 Task: Create new customer invoice with Date Opened: 20-May-23, Select Customer: The Bon-Ton, Terms: Net 7. Make invoice entry for item-1 with Date: 20-May-23, Description: Fine Fragrance Lotion Very Sexy (8.4 oz)
, Income Account: Income:Sales, Quantity: 2, Unit Price: 13.49, Sales Tax: Y, Sales Tax Included: Y, Tax Table: Sales Tax. Post Invoice with Post Date: 20-May-23, Post to Accounts: Assets:Accounts Receivable. Pay / Process Payment with Transaction Date: 26-May-23, Amount: 26.98, Transfer Account: Checking Account. Go to 'Print Invoice'. Give a print command to print a copy of invoice.
Action: Mouse moved to (705, 360)
Screenshot: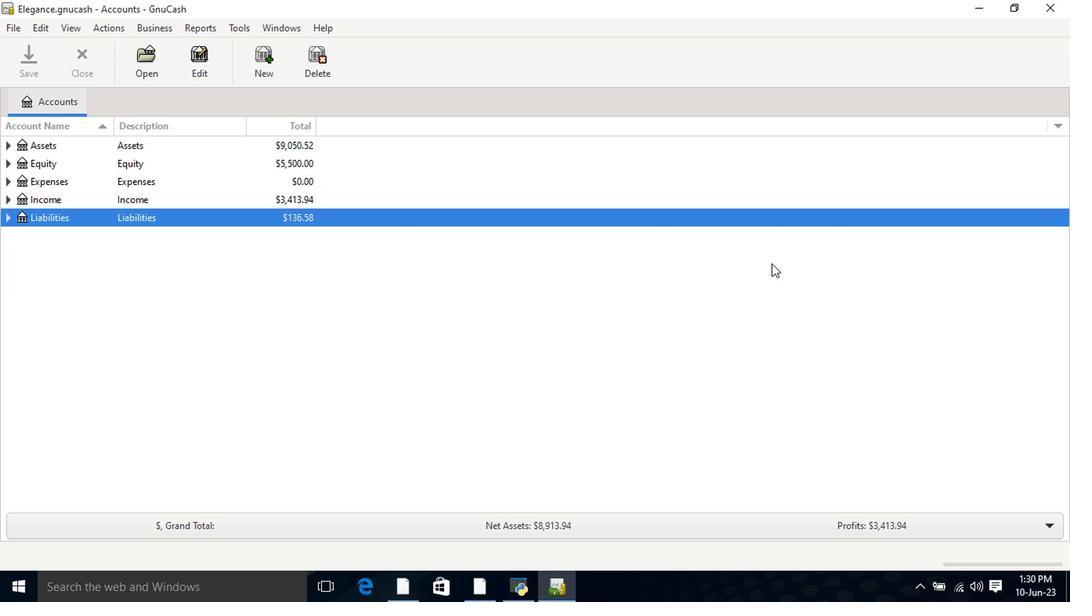 
Action: Mouse pressed left at (705, 360)
Screenshot: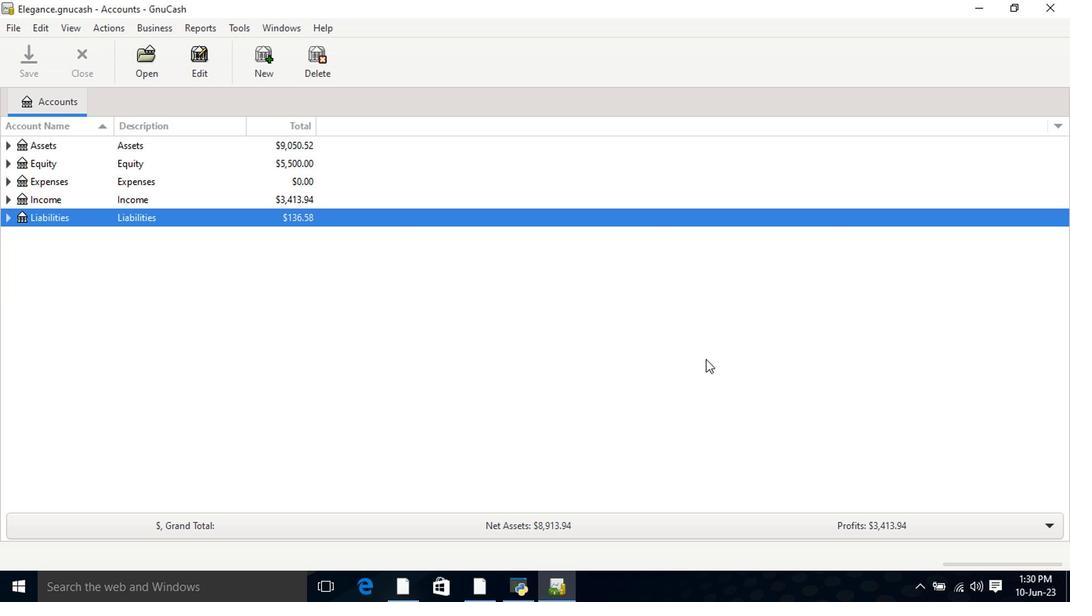 
Action: Mouse moved to (520, 539)
Screenshot: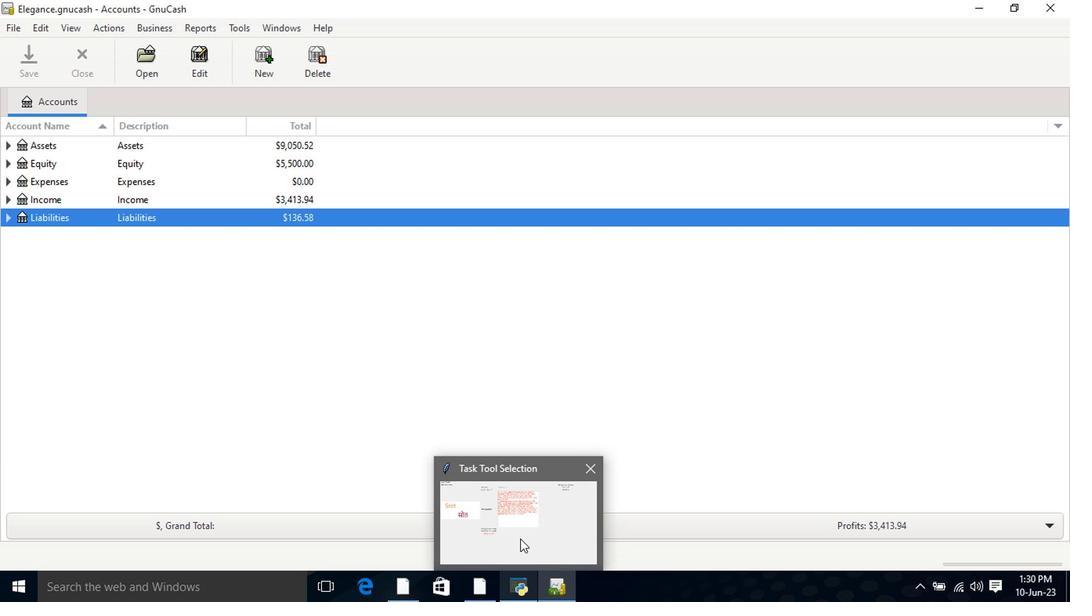 
Action: Mouse pressed left at (520, 539)
Screenshot: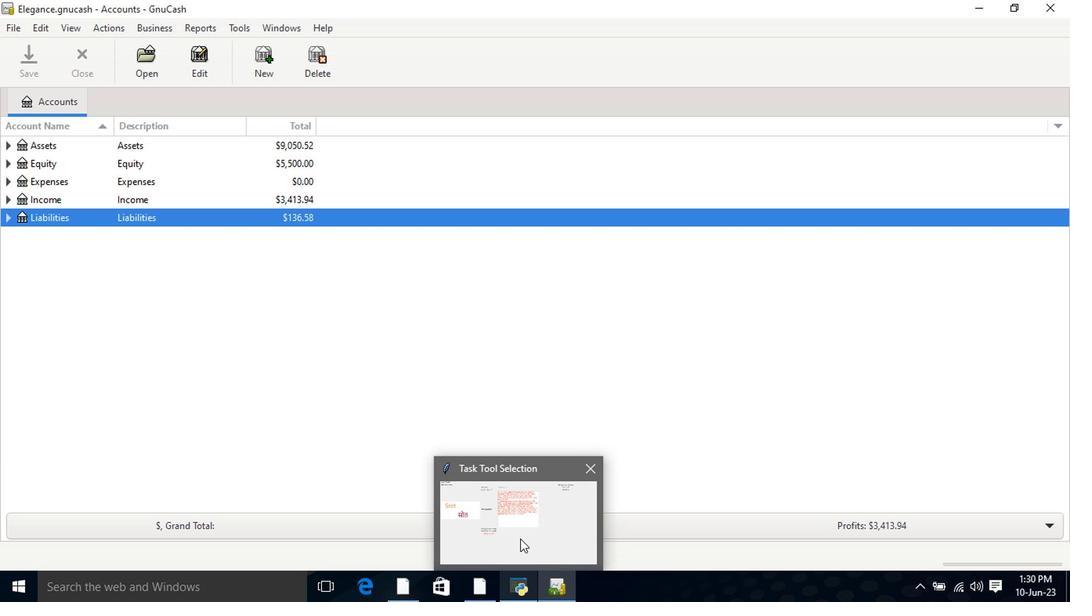 
Action: Mouse moved to (666, 371)
Screenshot: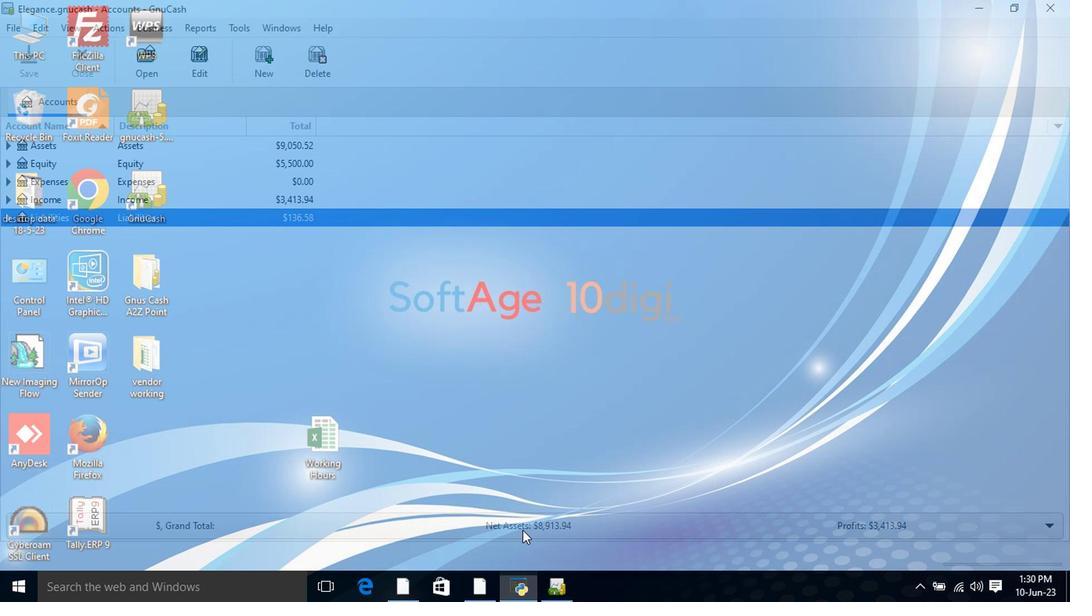 
Action: Mouse pressed left at (666, 371)
Screenshot: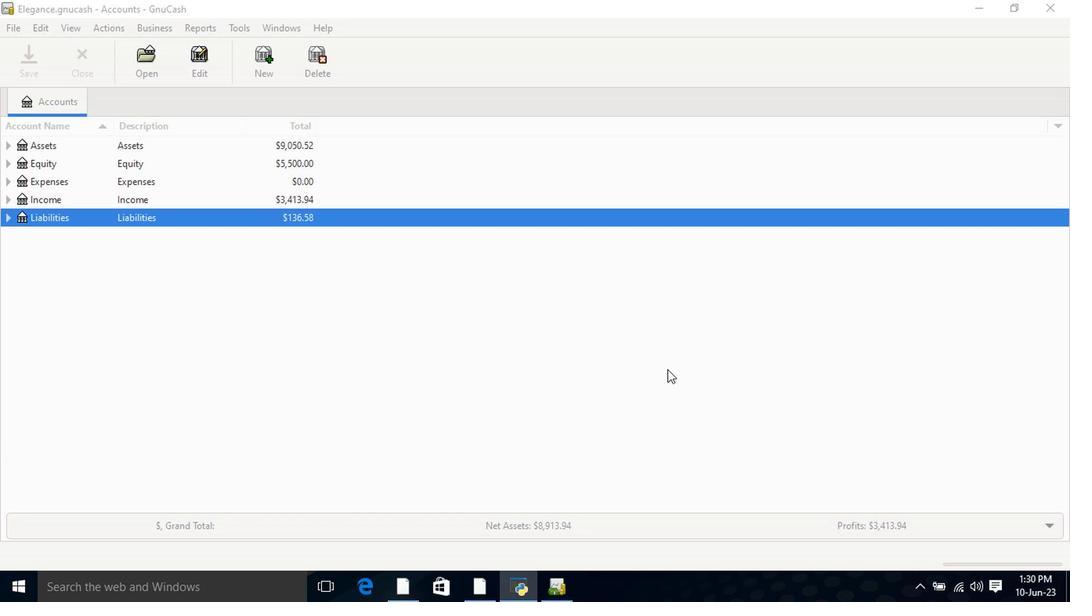 
Action: Mouse moved to (156, 23)
Screenshot: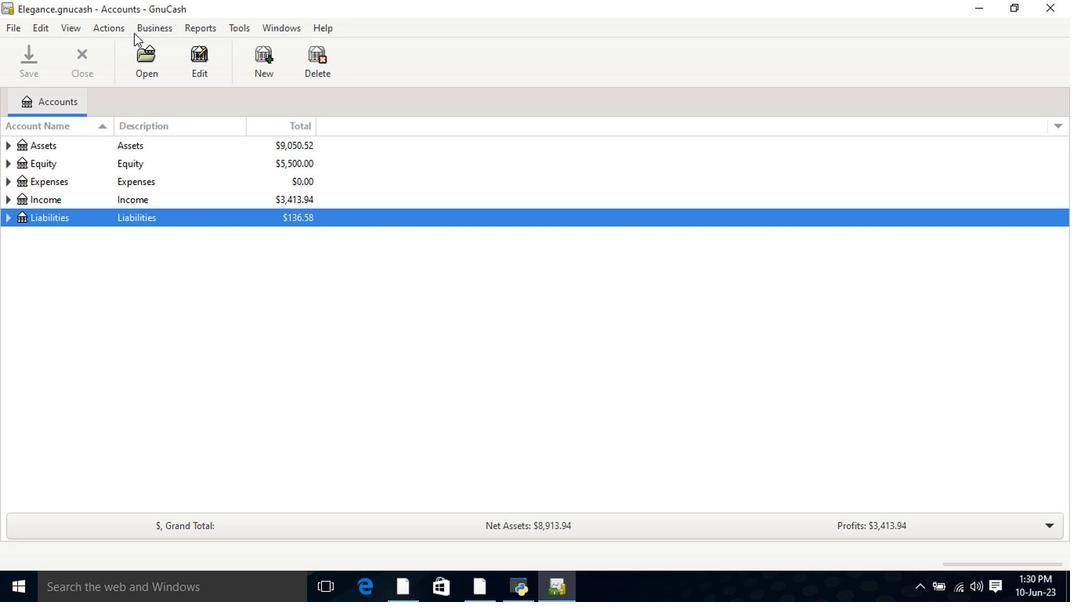 
Action: Mouse pressed left at (156, 23)
Screenshot: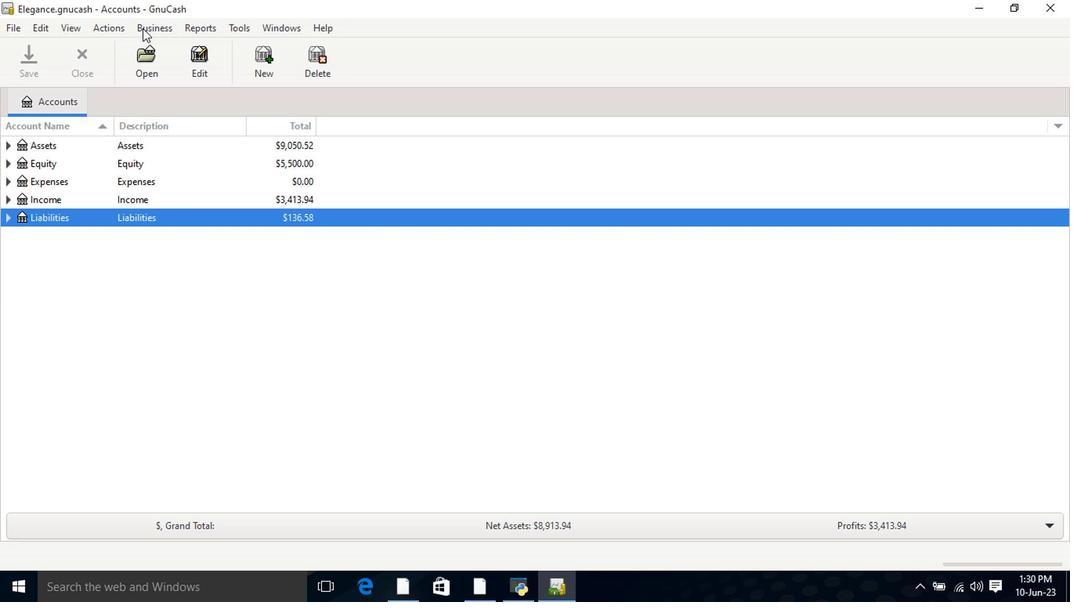 
Action: Mouse moved to (164, 47)
Screenshot: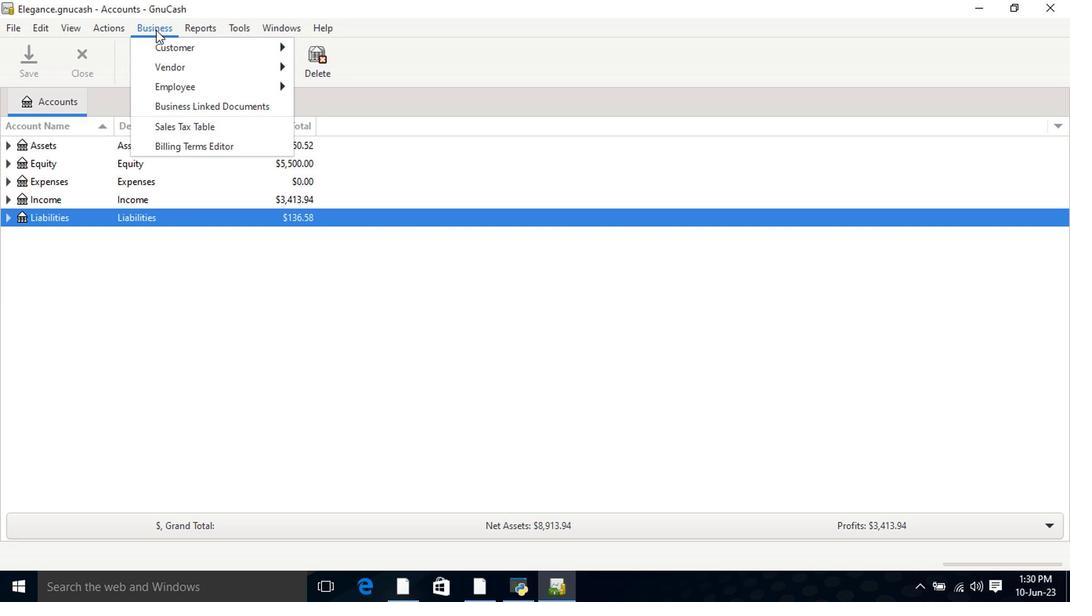 
Action: Mouse pressed left at (164, 47)
Screenshot: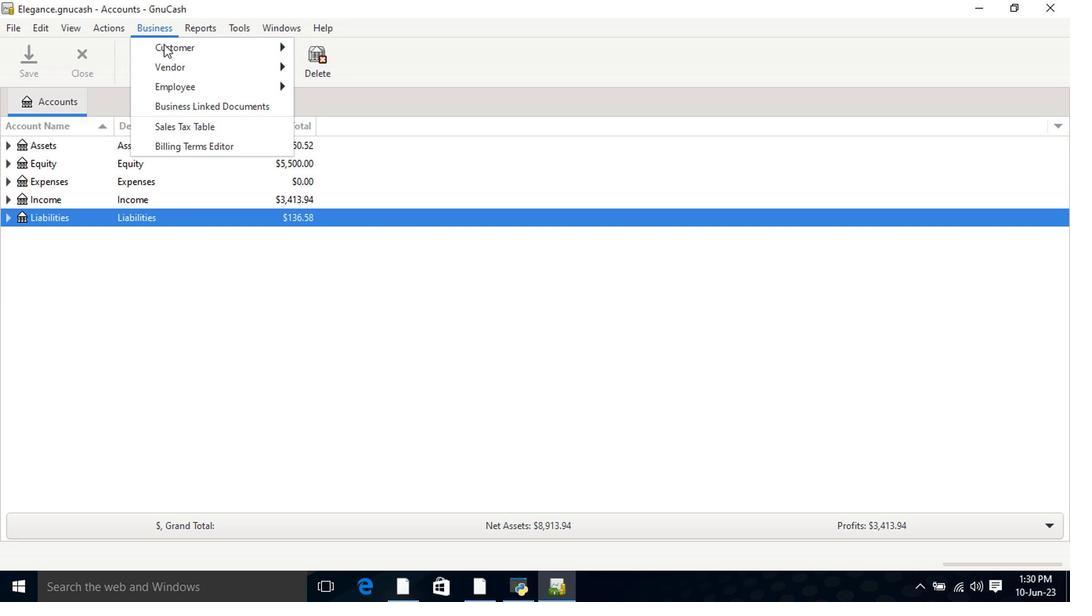 
Action: Mouse moved to (336, 104)
Screenshot: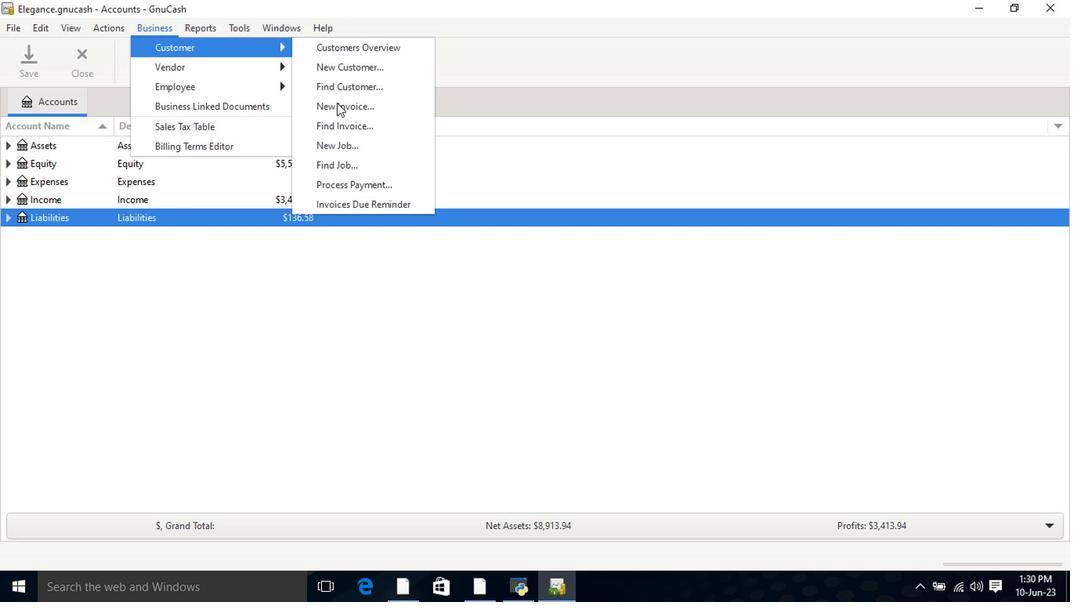 
Action: Mouse pressed left at (336, 104)
Screenshot: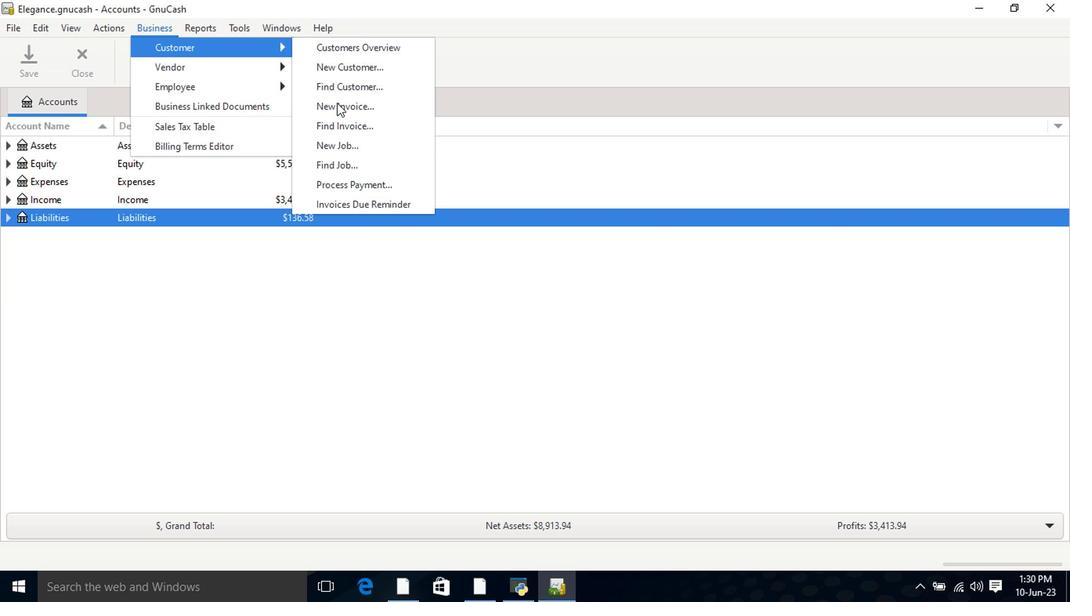 
Action: Mouse moved to (647, 243)
Screenshot: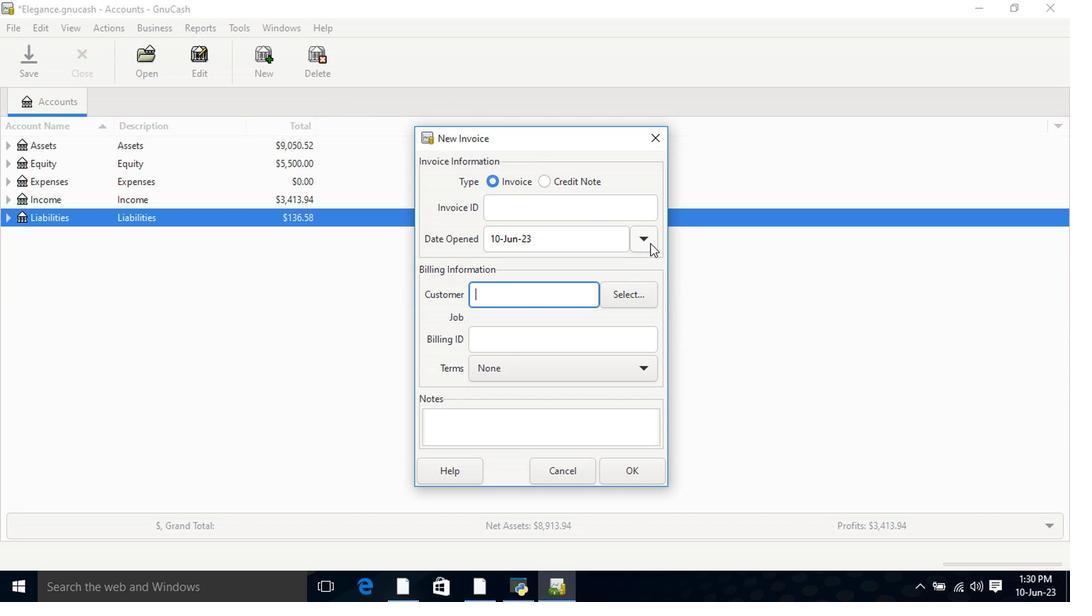 
Action: Mouse pressed left at (647, 243)
Screenshot: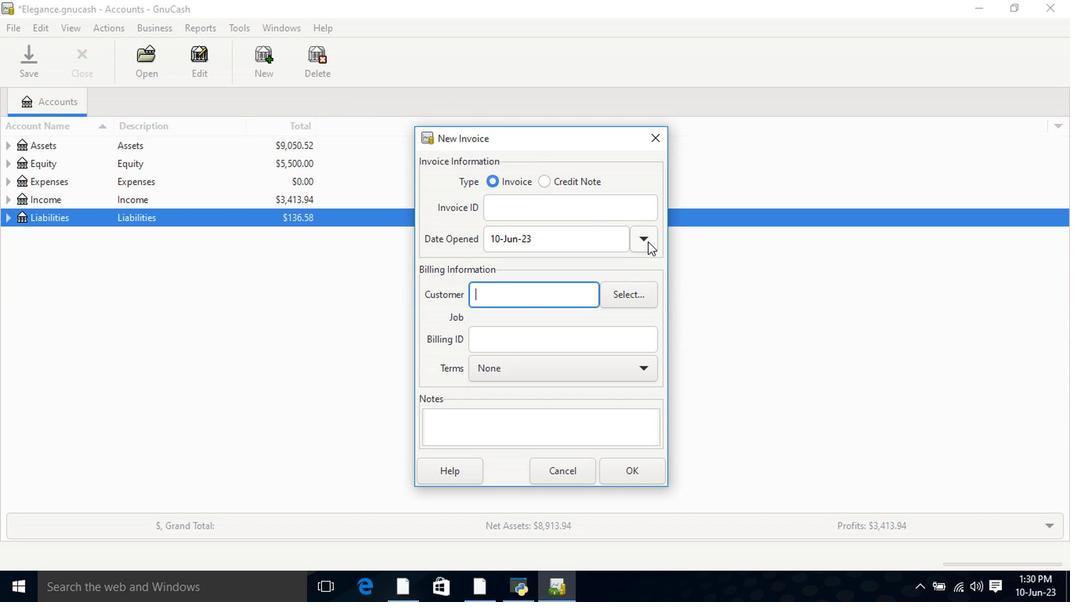 
Action: Mouse moved to (520, 265)
Screenshot: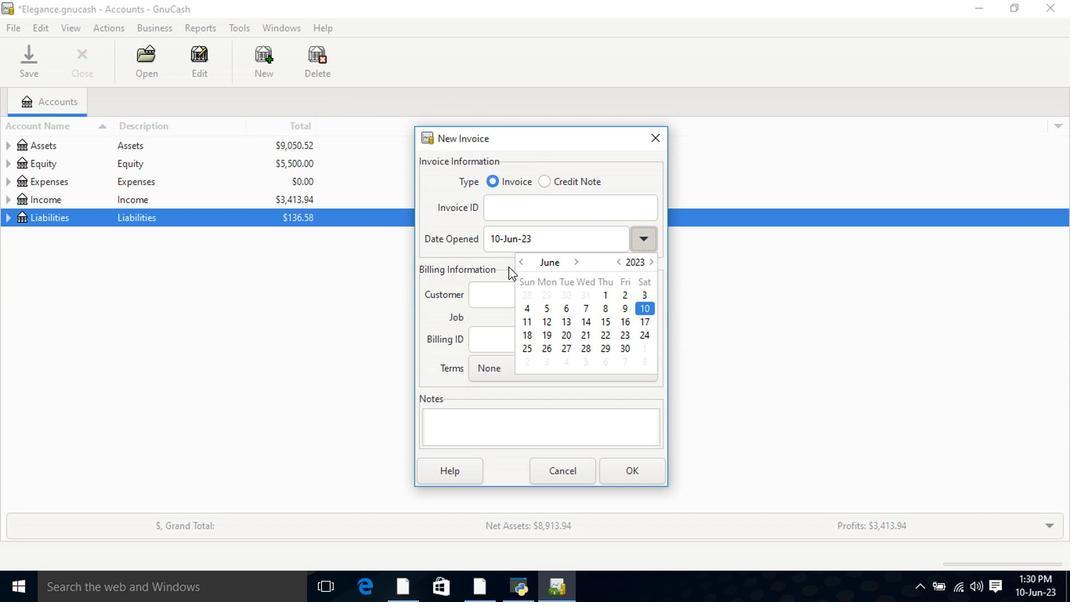 
Action: Mouse pressed left at (520, 265)
Screenshot: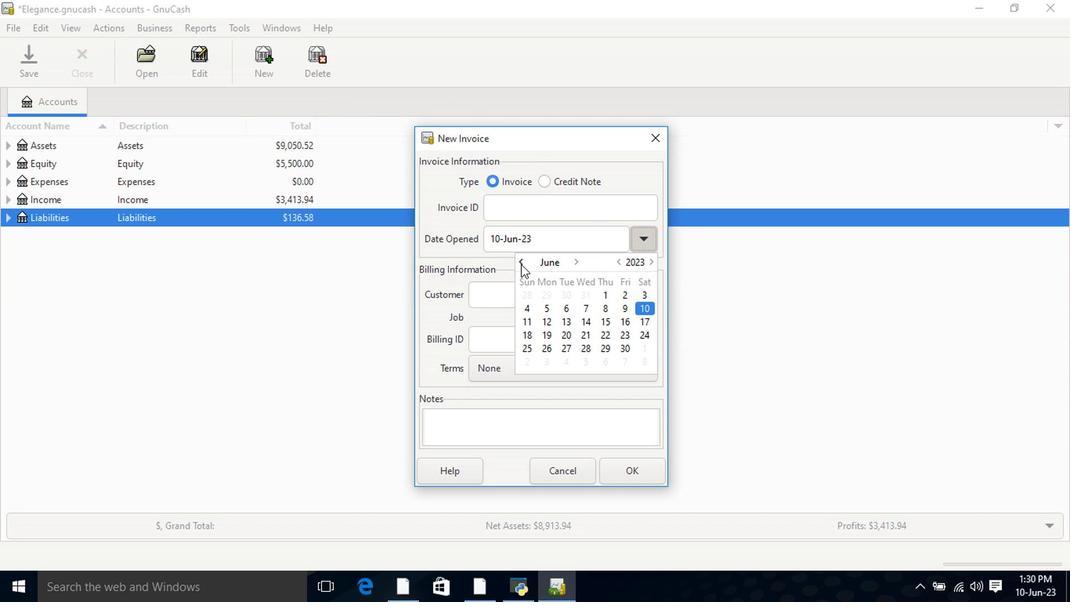 
Action: Mouse moved to (641, 326)
Screenshot: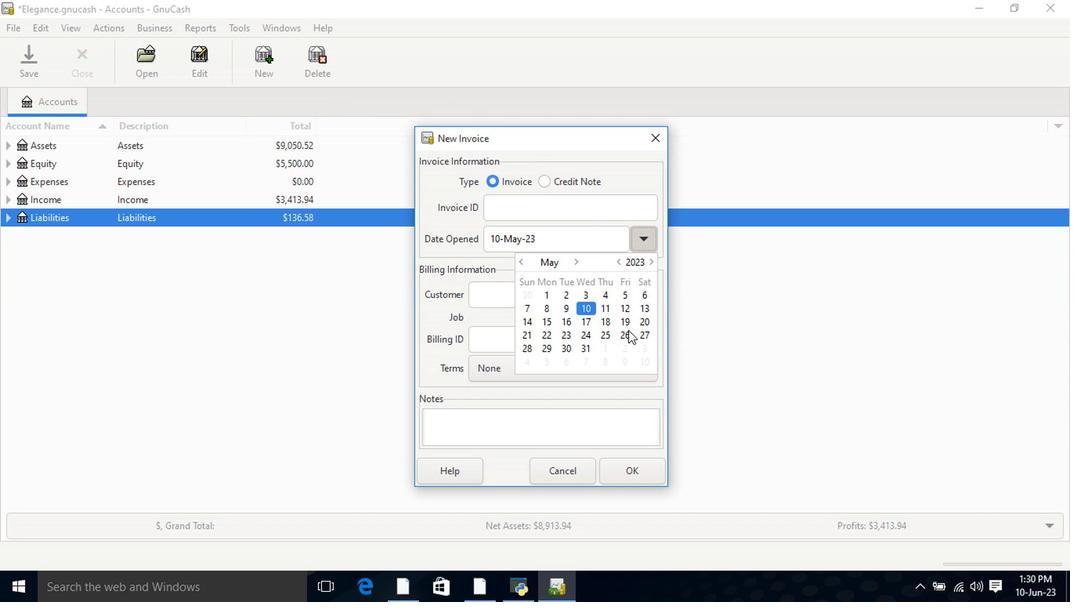 
Action: Mouse pressed left at (641, 326)
Screenshot: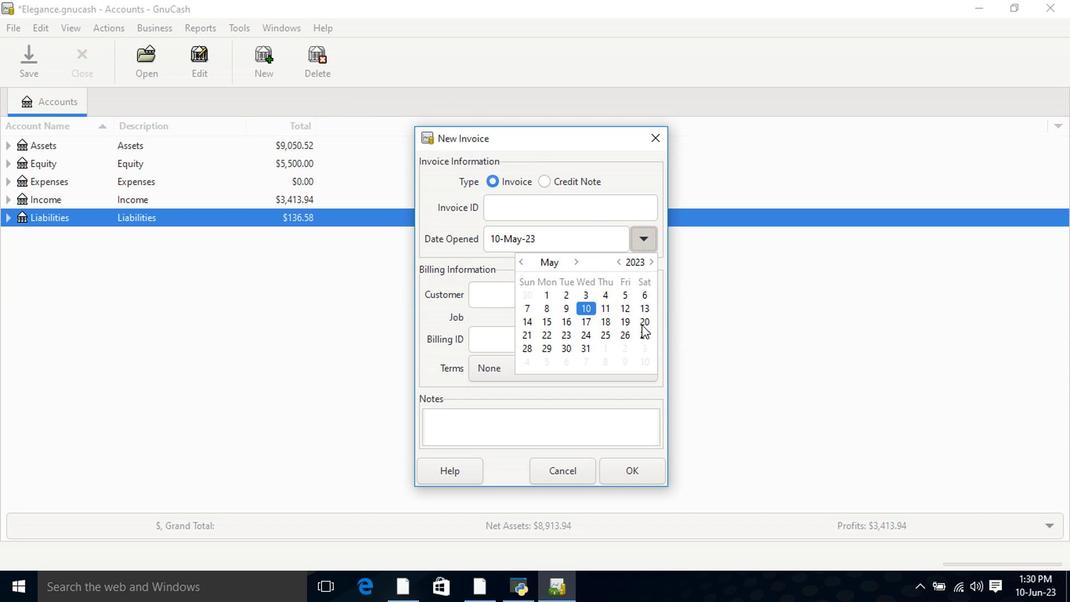 
Action: Mouse pressed left at (641, 326)
Screenshot: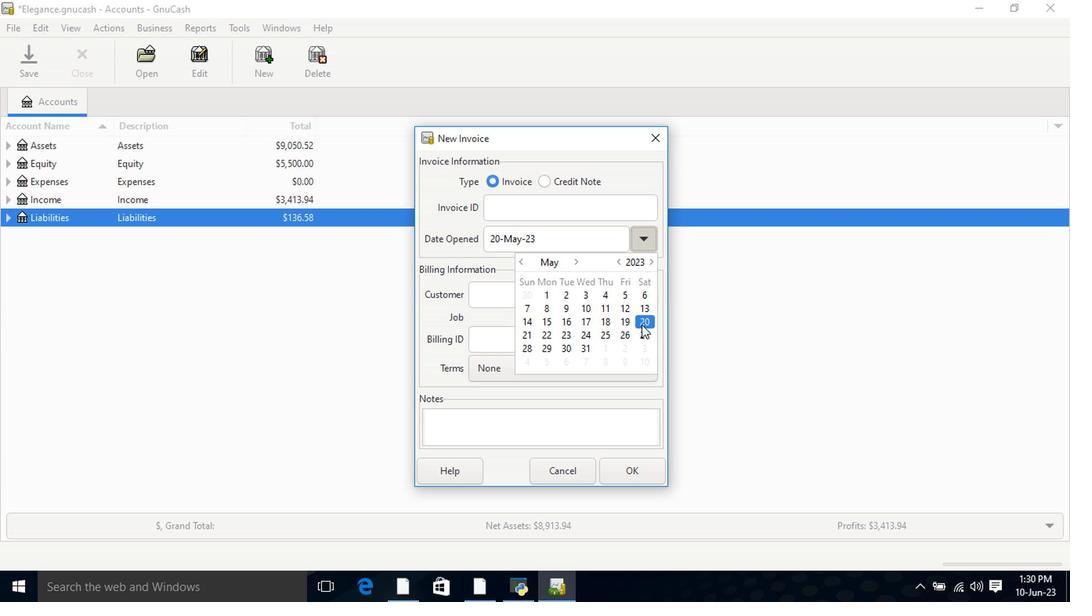 
Action: Mouse pressed left at (641, 326)
Screenshot: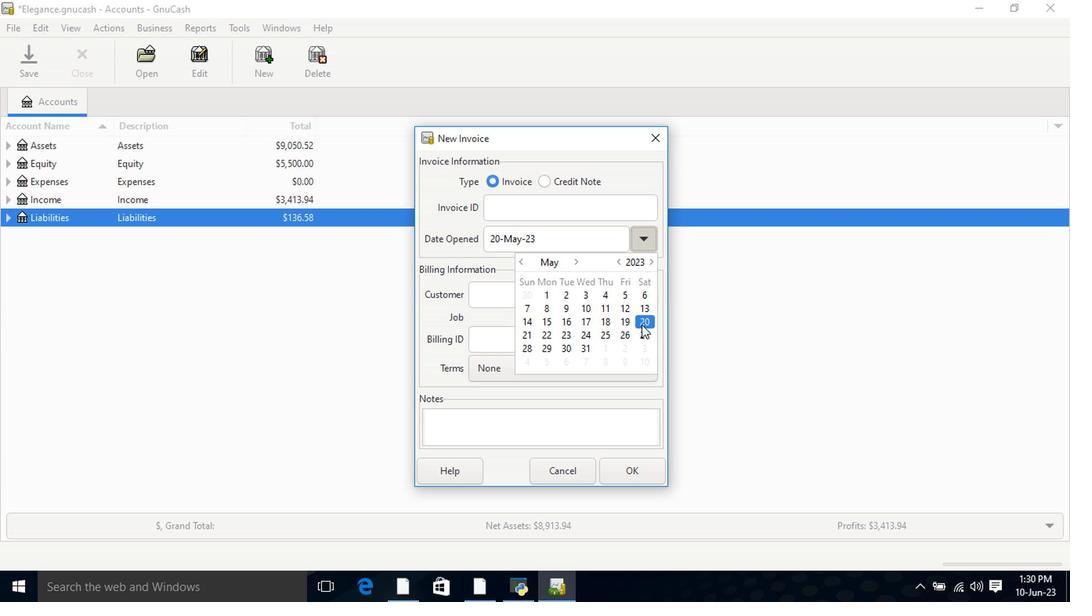 
Action: Mouse pressed left at (641, 326)
Screenshot: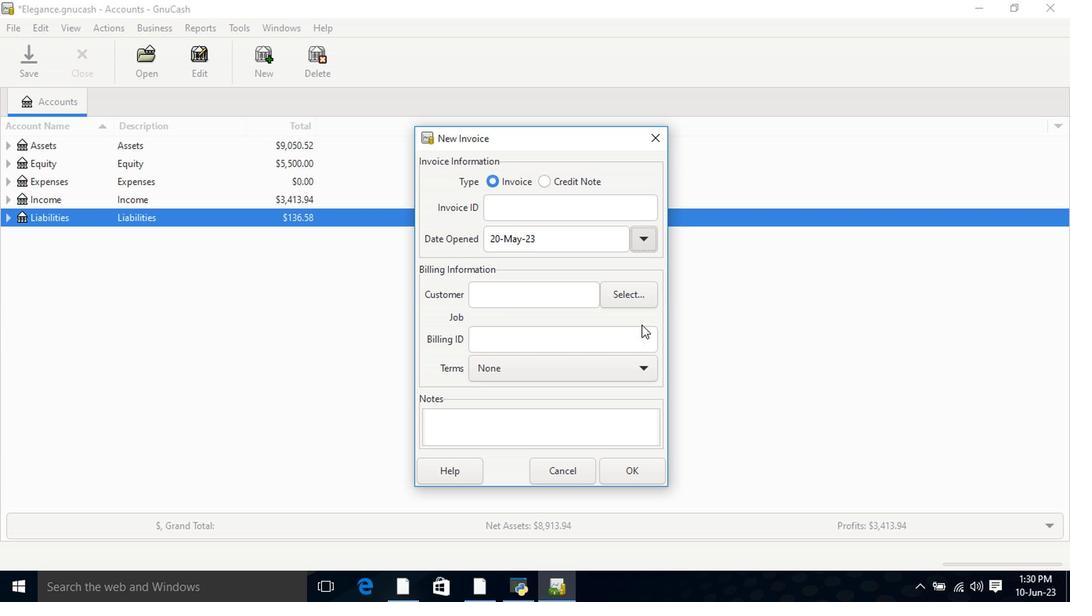 
Action: Mouse moved to (554, 303)
Screenshot: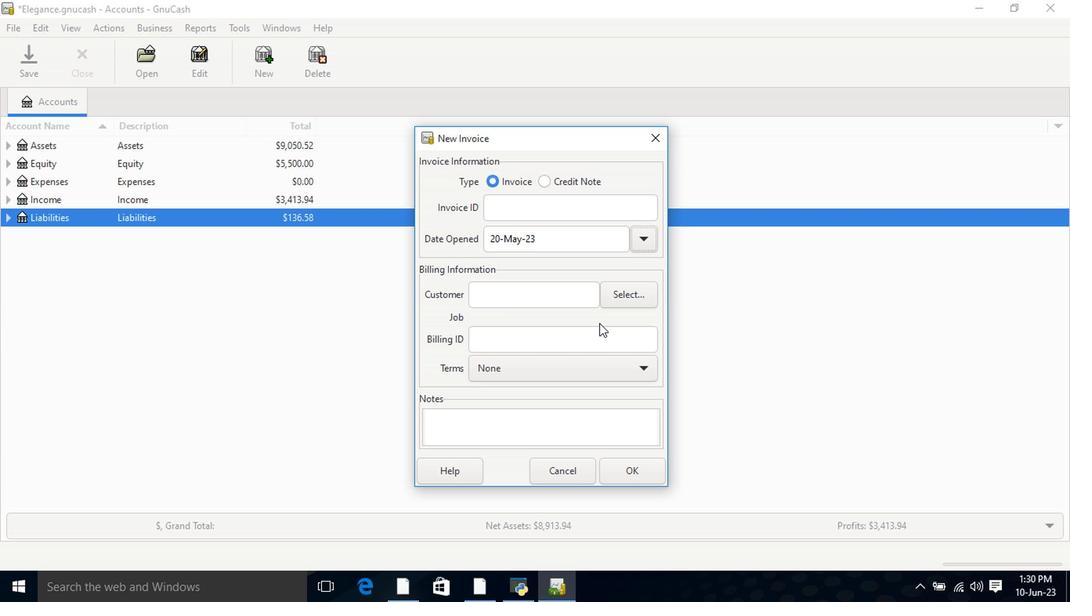 
Action: Mouse pressed left at (554, 303)
Screenshot: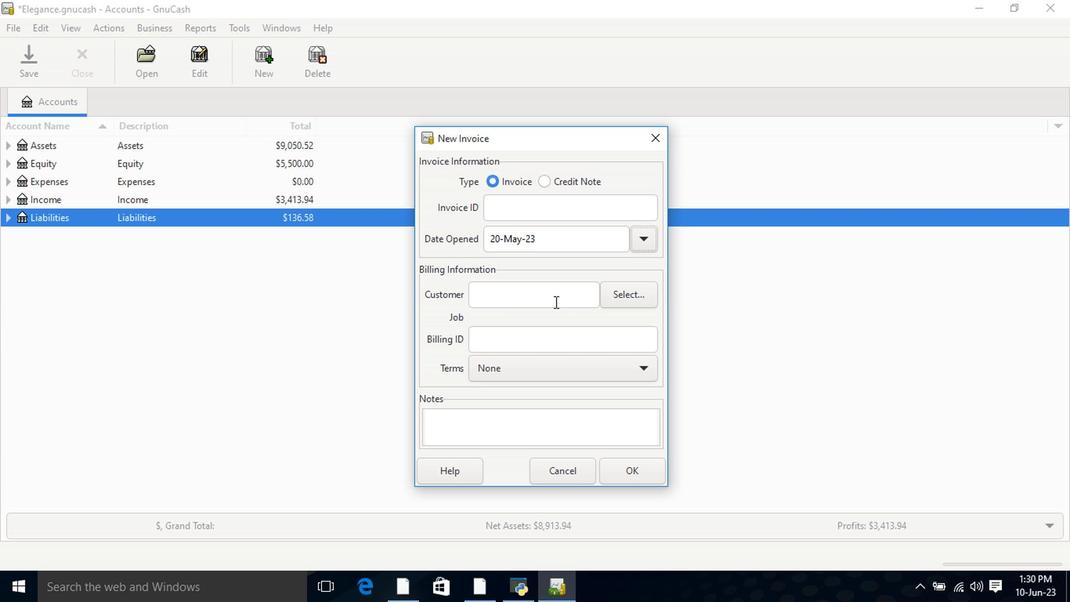 
Action: Key pressed <Key.shift>The<Key.space><Key.shift>Bon
Screenshot: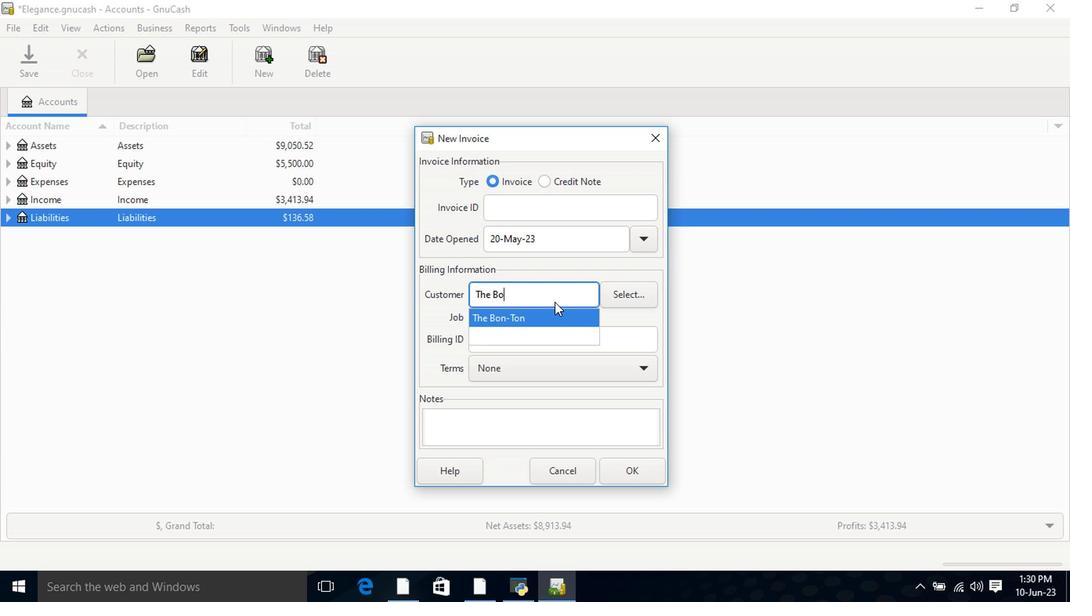 
Action: Mouse moved to (544, 323)
Screenshot: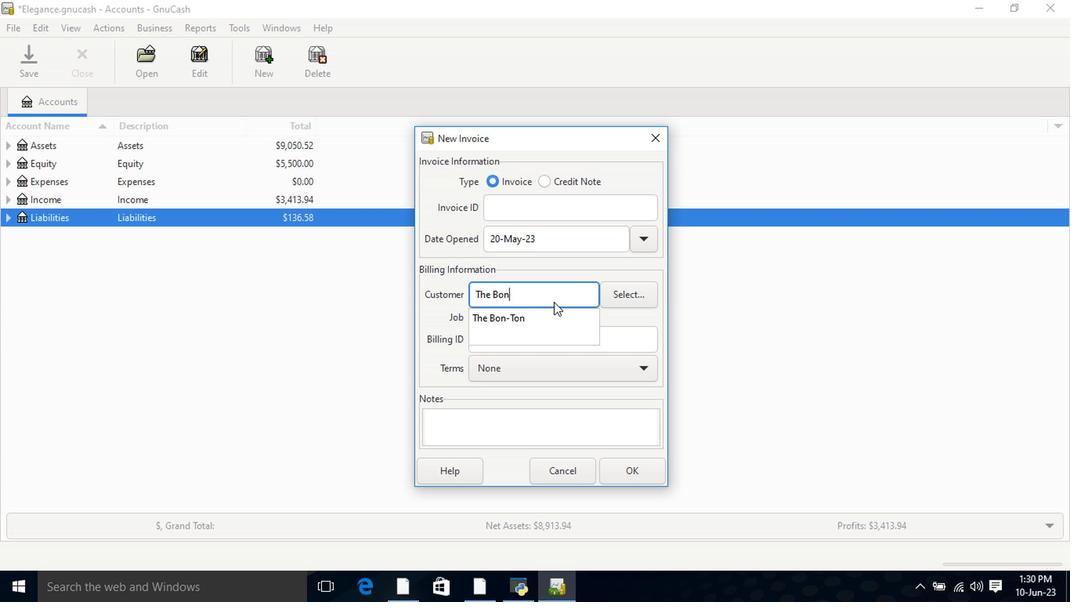 
Action: Mouse pressed left at (544, 323)
Screenshot: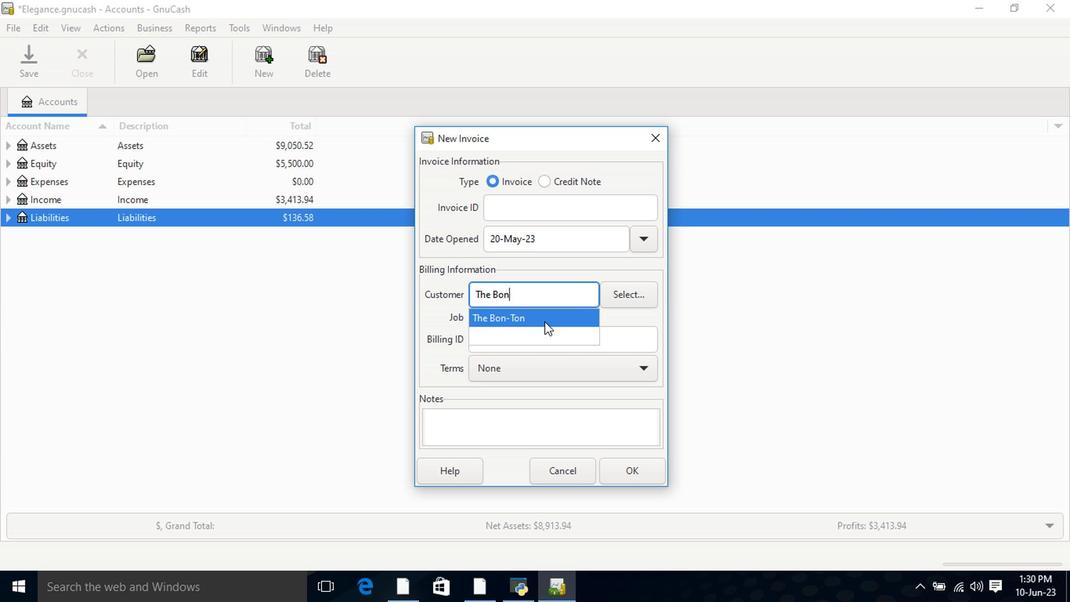 
Action: Mouse moved to (540, 388)
Screenshot: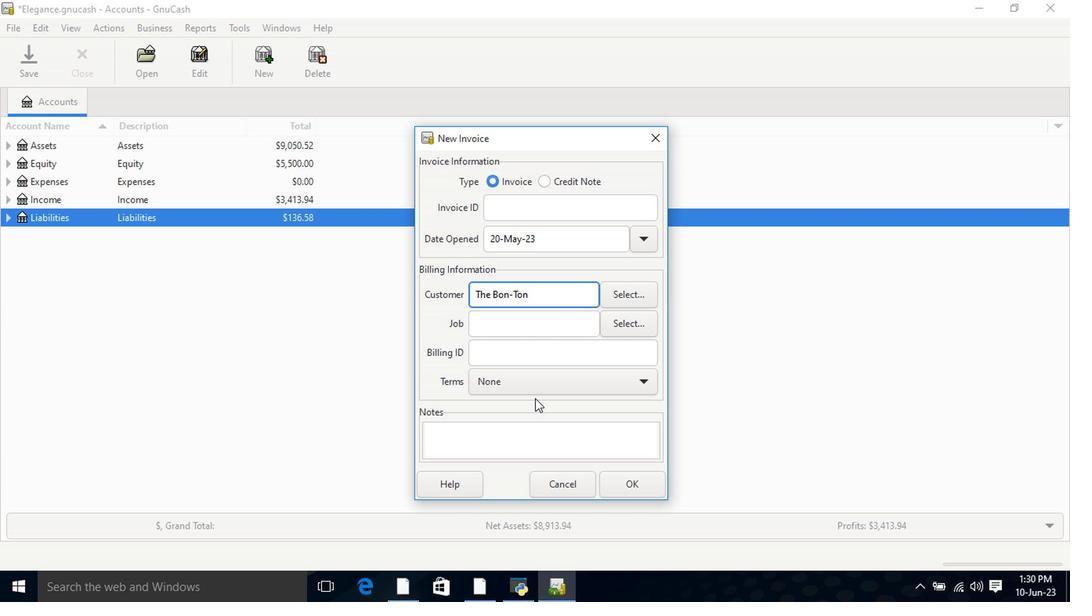 
Action: Mouse pressed left at (540, 388)
Screenshot: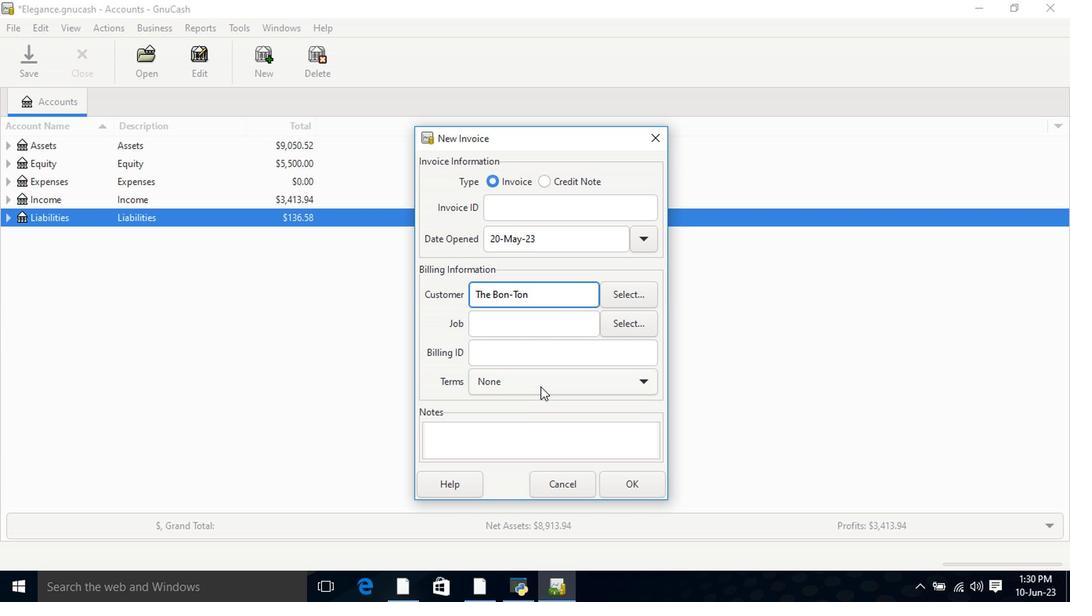 
Action: Mouse moved to (525, 452)
Screenshot: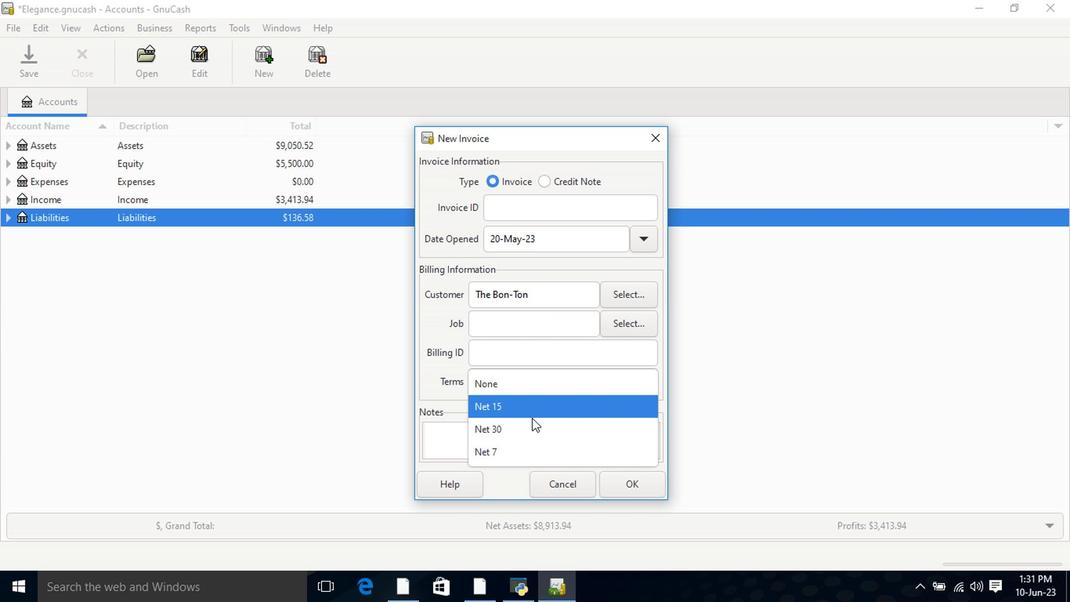 
Action: Mouse pressed left at (525, 452)
Screenshot: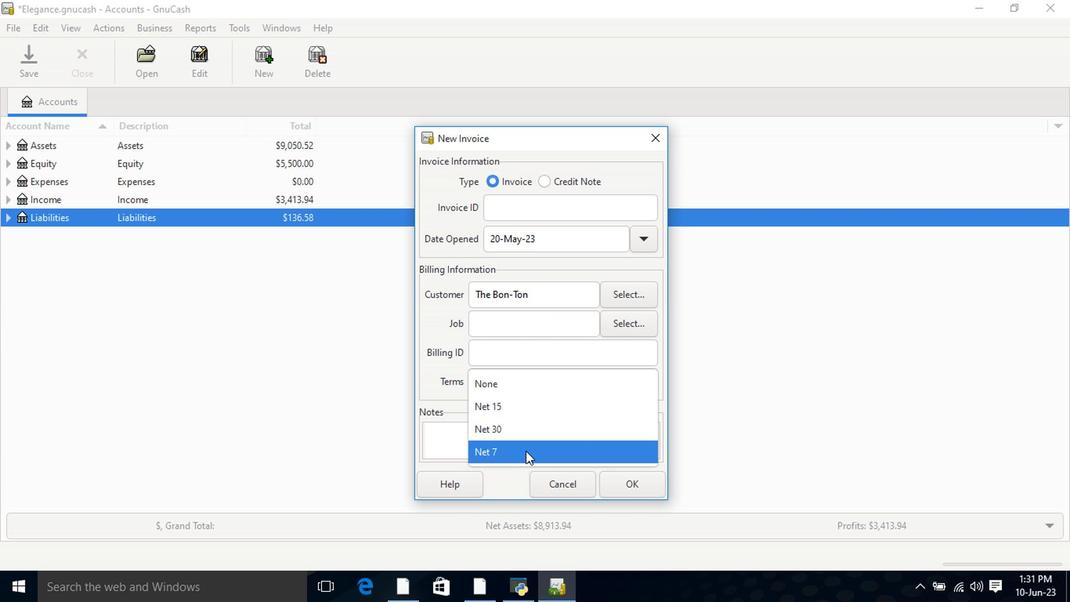 
Action: Mouse moved to (646, 490)
Screenshot: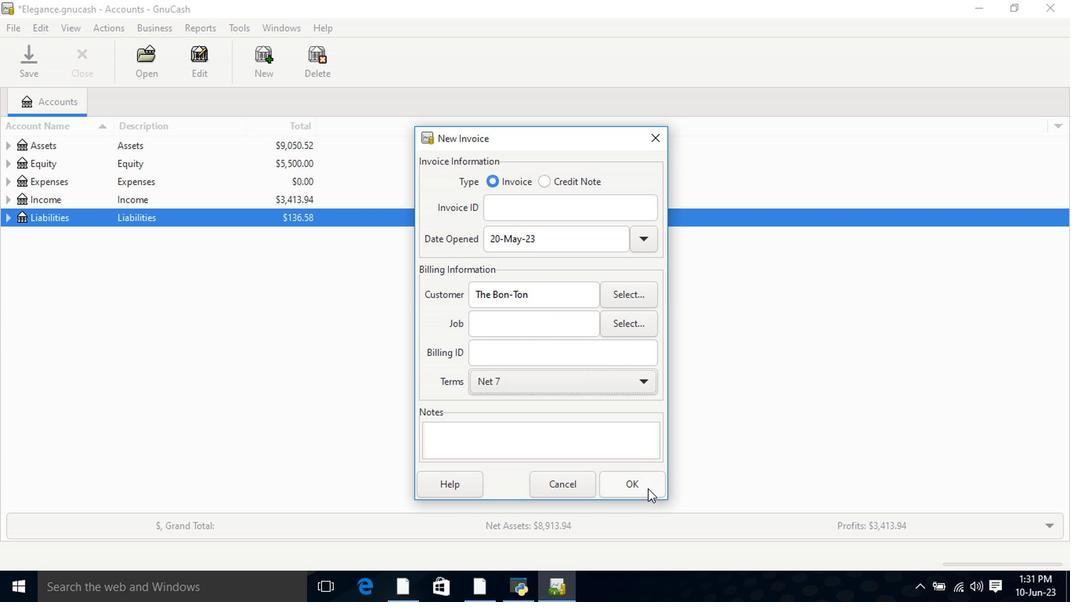 
Action: Mouse pressed left at (646, 490)
Screenshot: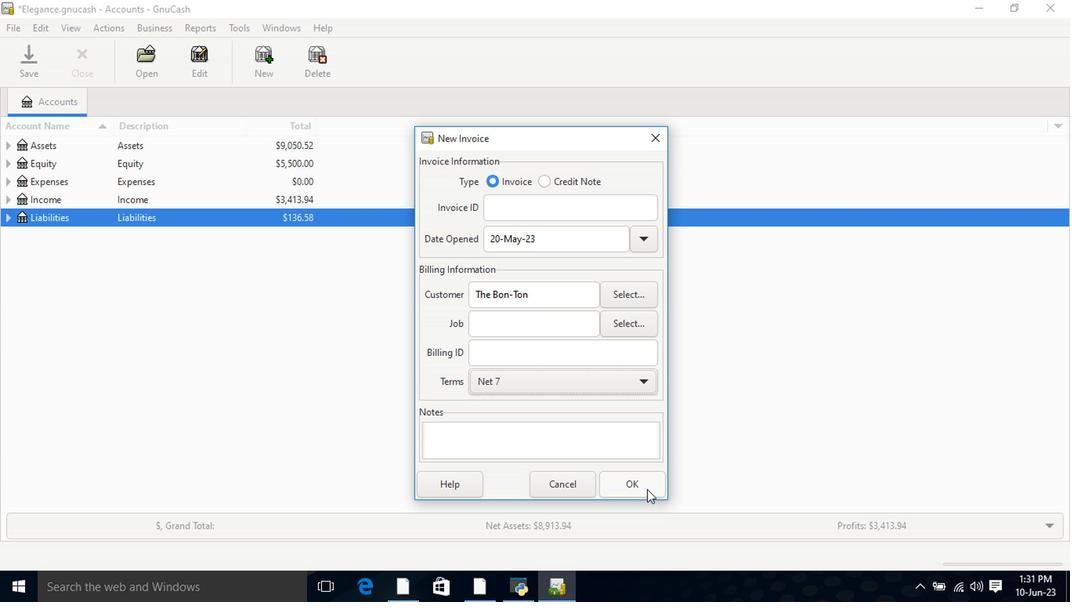 
Action: Mouse moved to (66, 303)
Screenshot: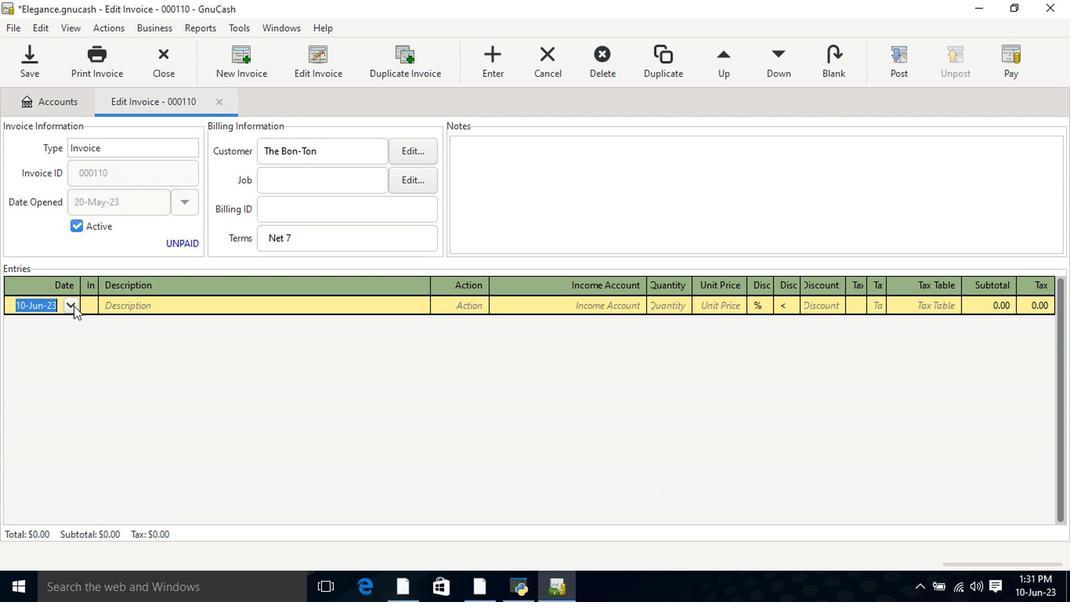 
Action: Mouse pressed left at (66, 303)
Screenshot: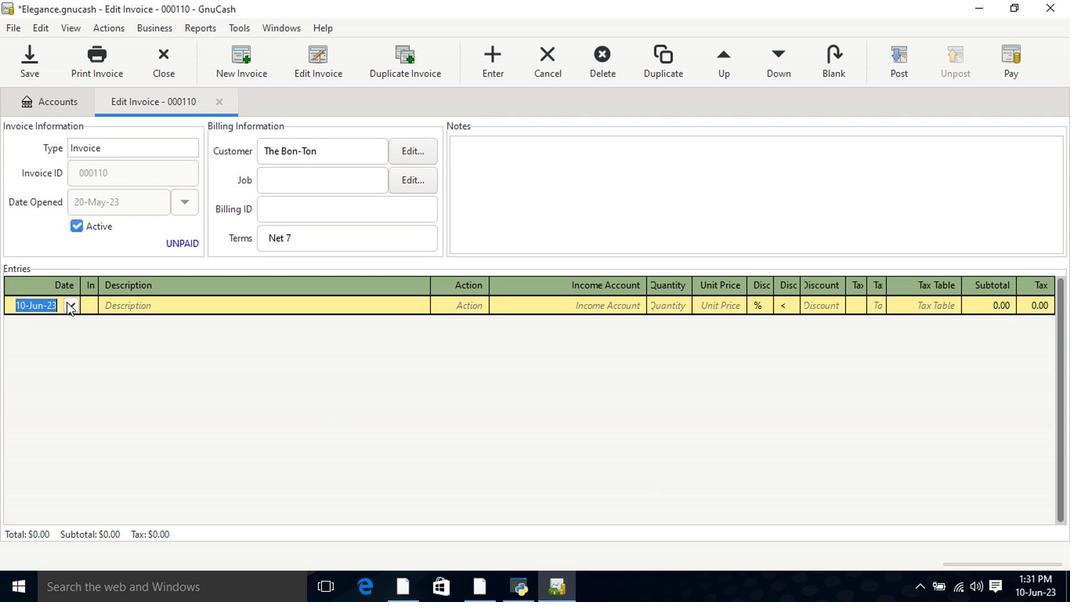 
Action: Mouse moved to (7, 325)
Screenshot: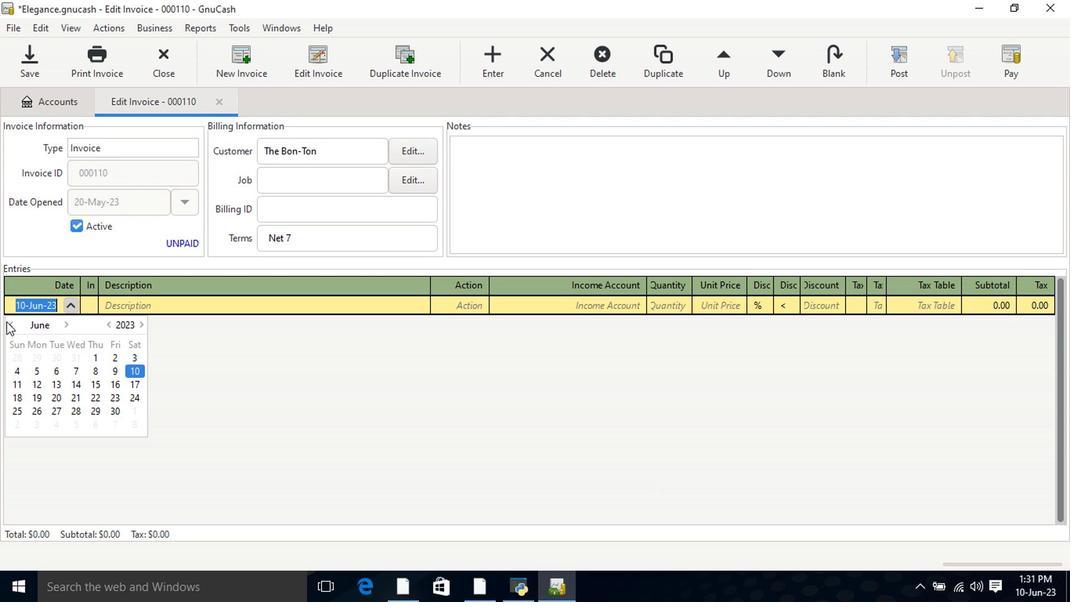 
Action: Mouse pressed left at (7, 325)
Screenshot: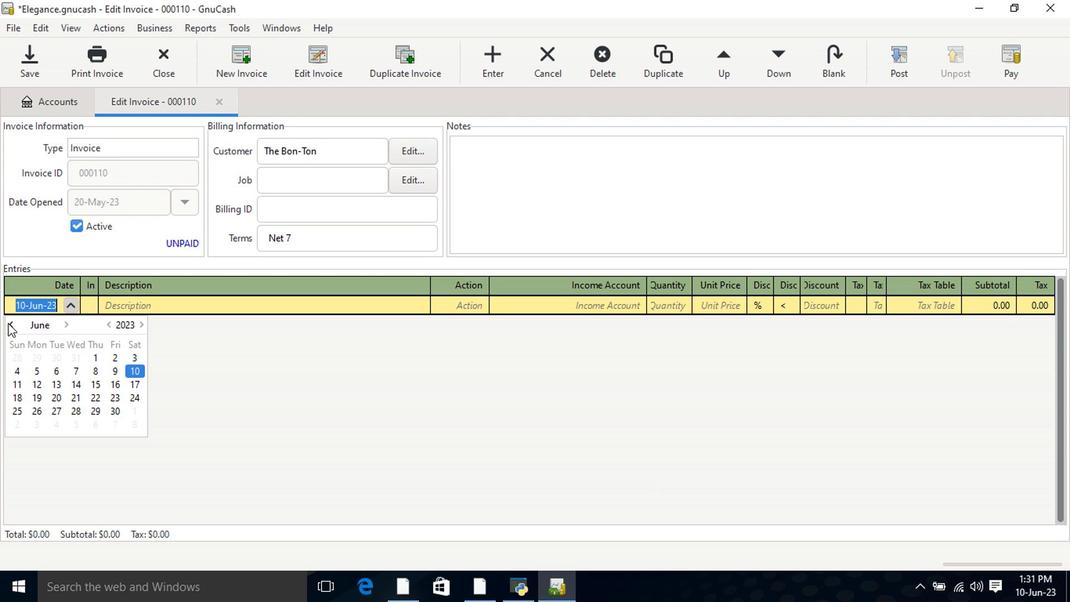 
Action: Mouse moved to (129, 387)
Screenshot: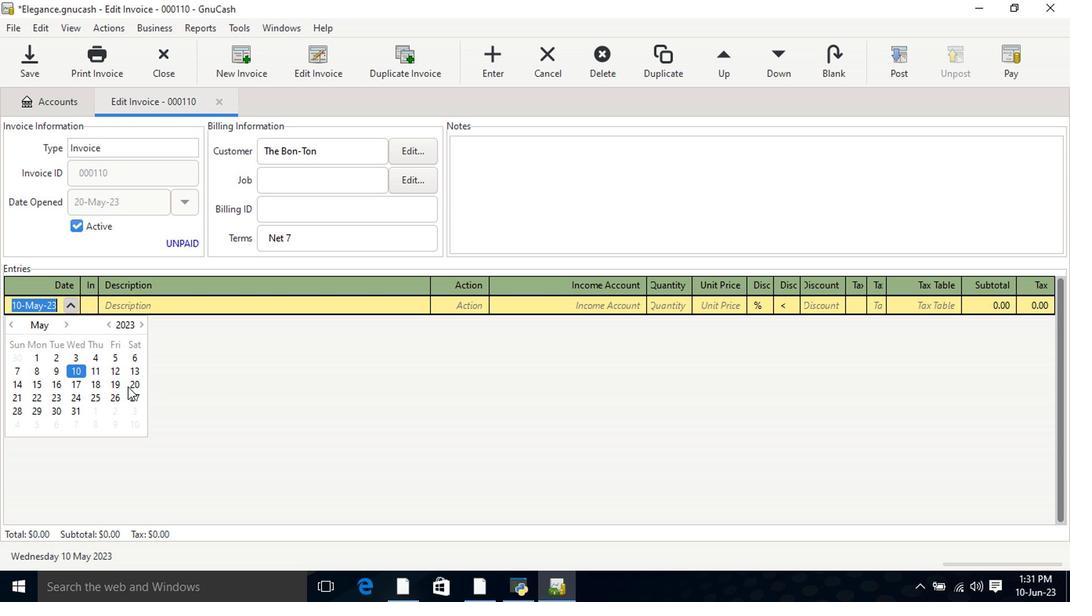
Action: Mouse pressed left at (129, 387)
Screenshot: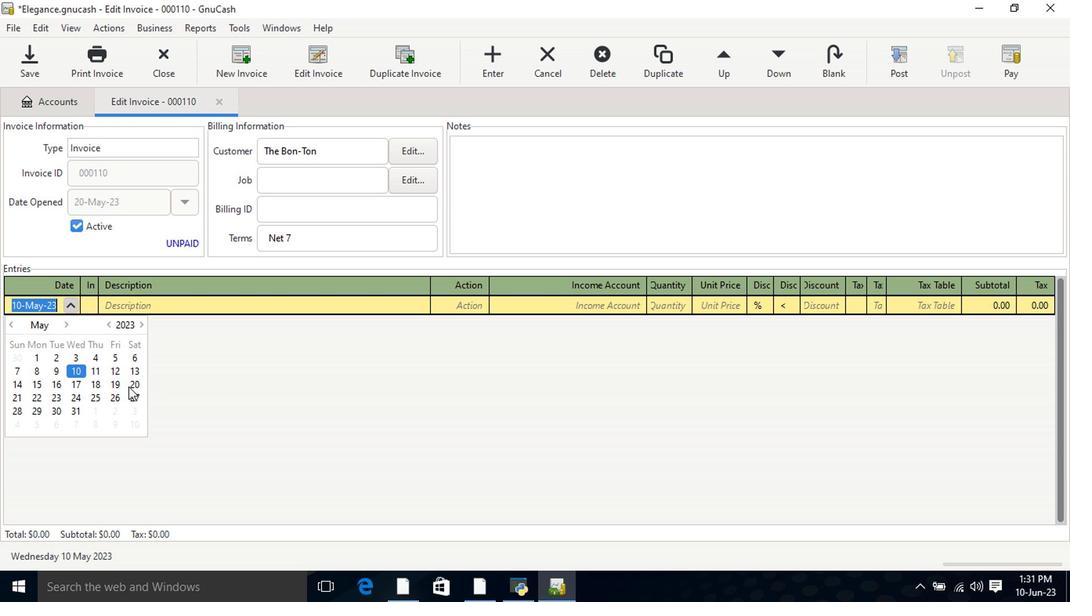 
Action: Mouse pressed left at (129, 387)
Screenshot: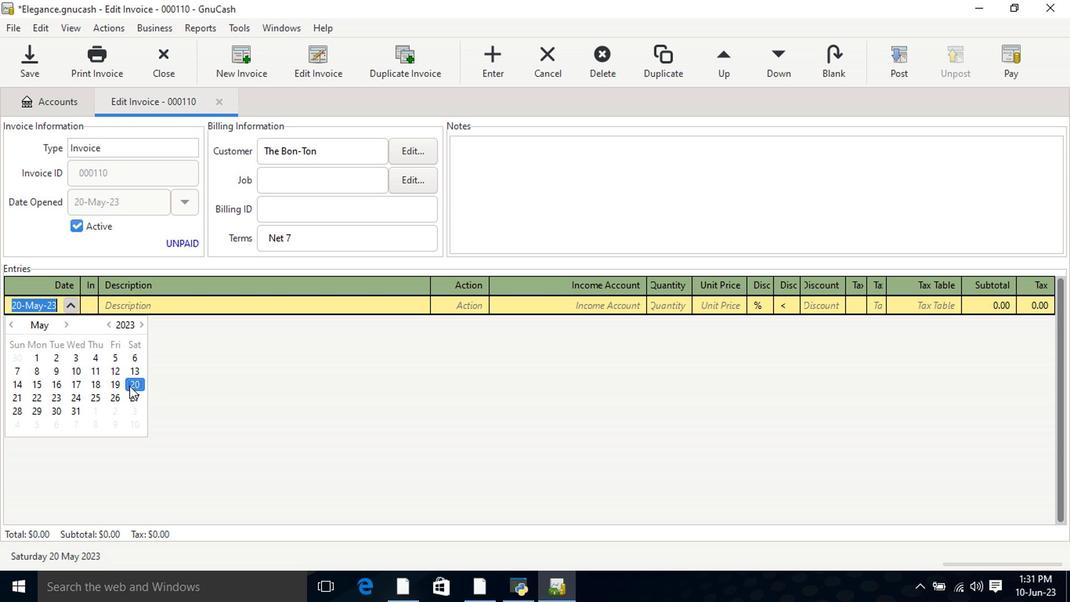 
Action: Mouse moved to (165, 307)
Screenshot: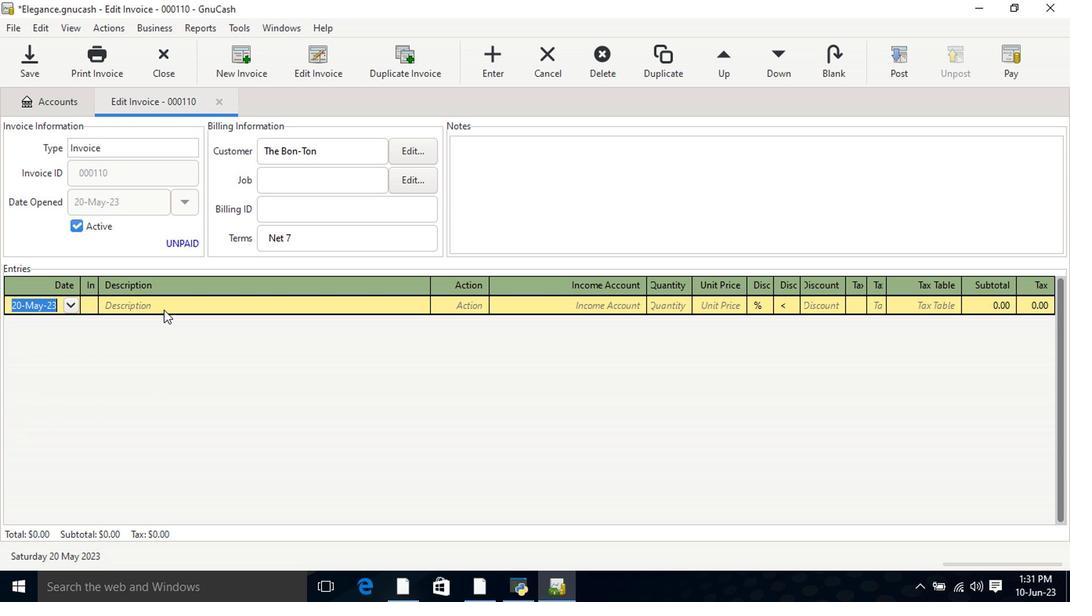
Action: Mouse pressed left at (165, 307)
Screenshot: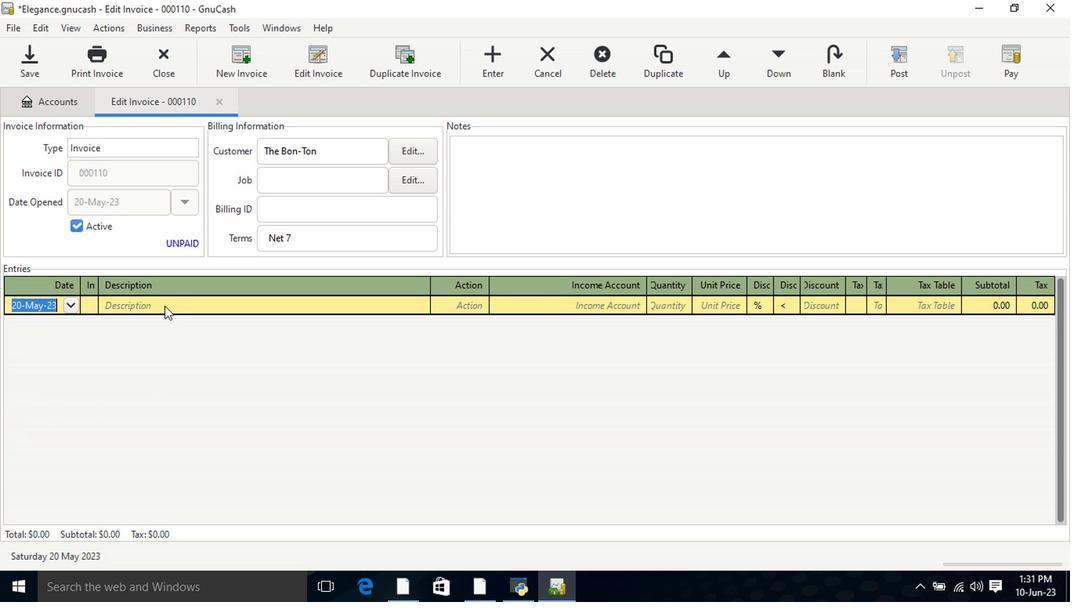 
Action: Mouse moved to (164, 309)
Screenshot: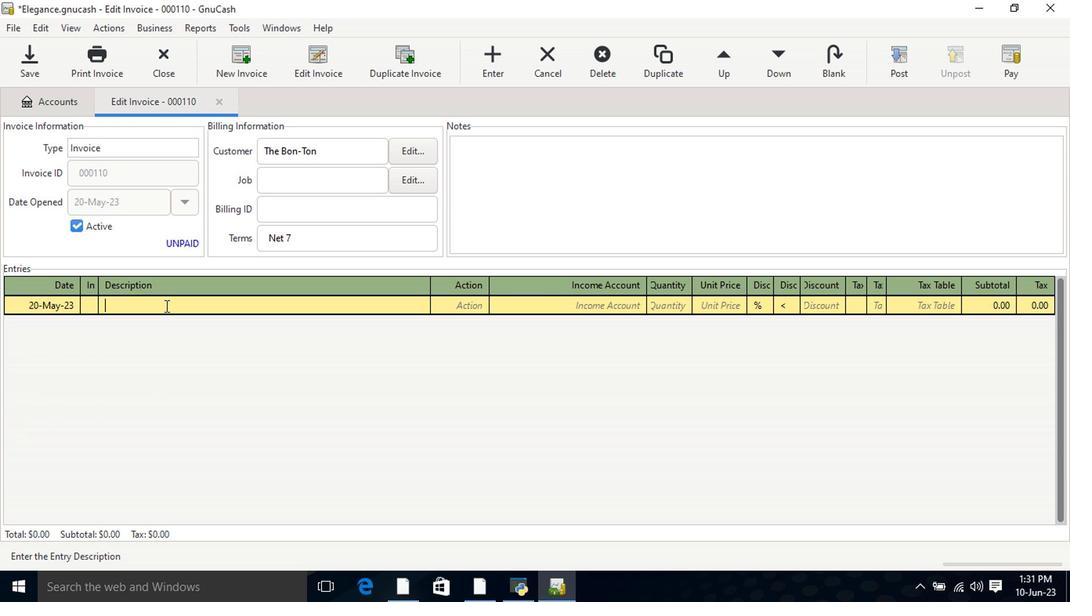 
Action: Key pressed <Key.shift>Fine<Key.space><Key.shift>Fragrance<Key.space><Key.shift>Lotion<Key.space><Key.shift><Key.shift>Very<Key.space><Key.shift>Sexy<Key.space><Key.shift_r>(8.4<Key.space>oz<Key.shift_r>)<Key.tab><Key.tab>inc<Key.down><Key.down><Key.down><Key.tab>2<Key.tab>13.49
Screenshot: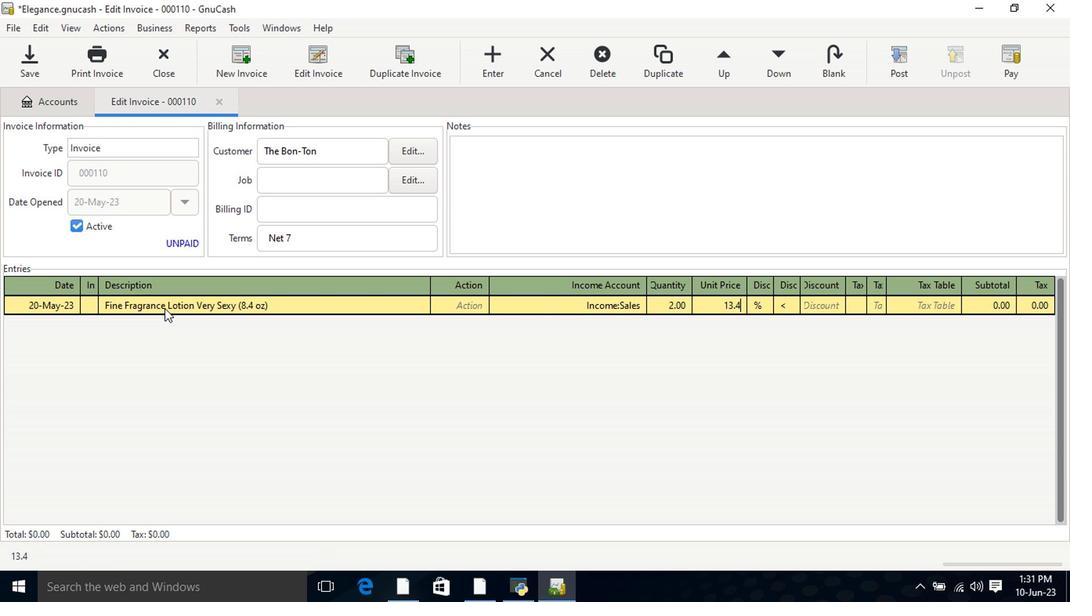
Action: Mouse moved to (857, 306)
Screenshot: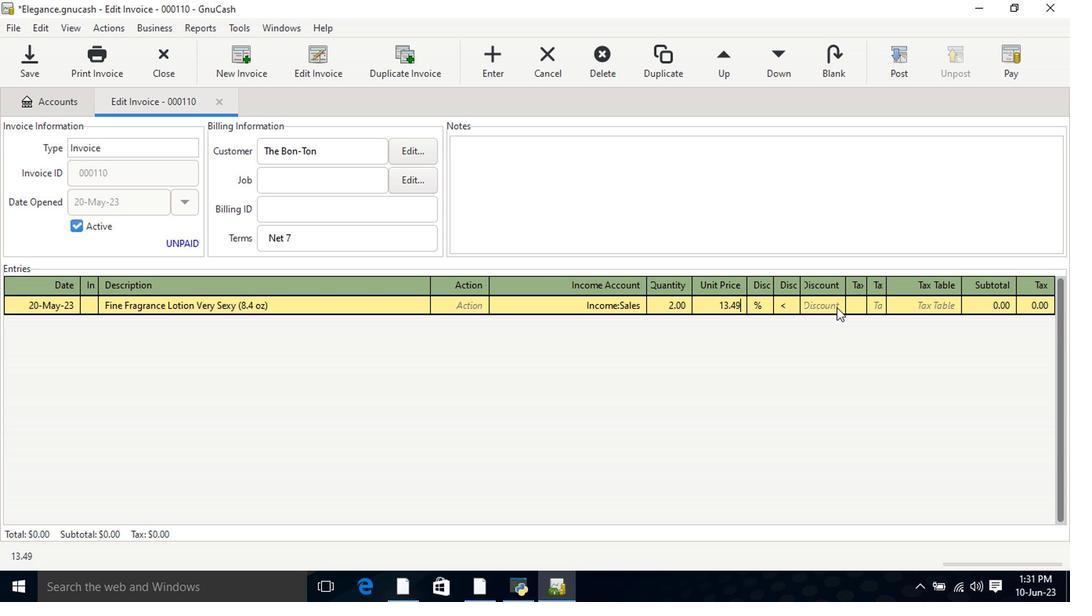 
Action: Mouse pressed left at (857, 306)
Screenshot: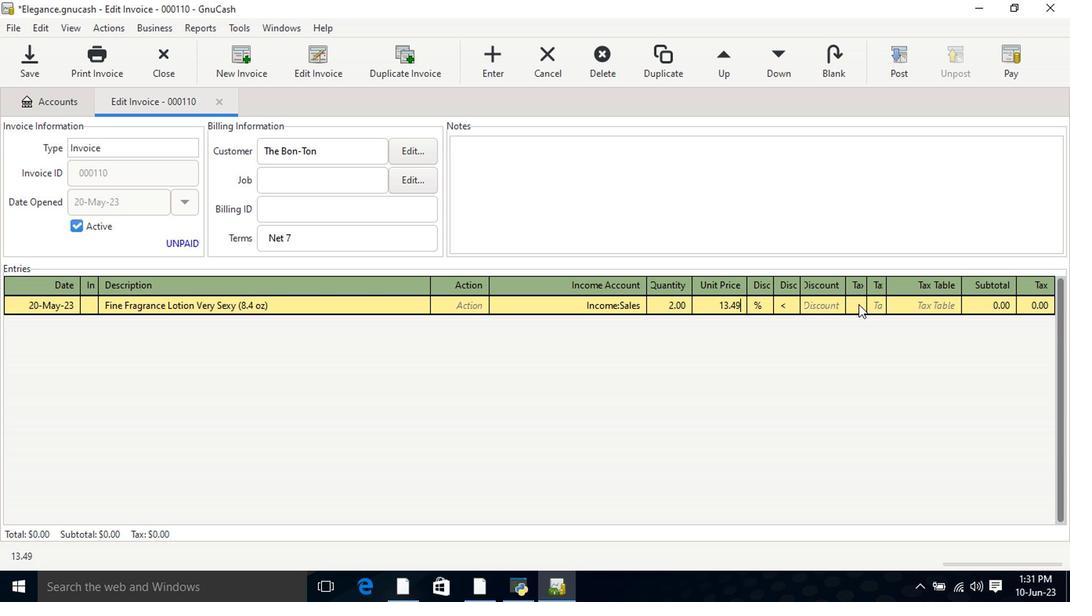 
Action: Mouse moved to (877, 306)
Screenshot: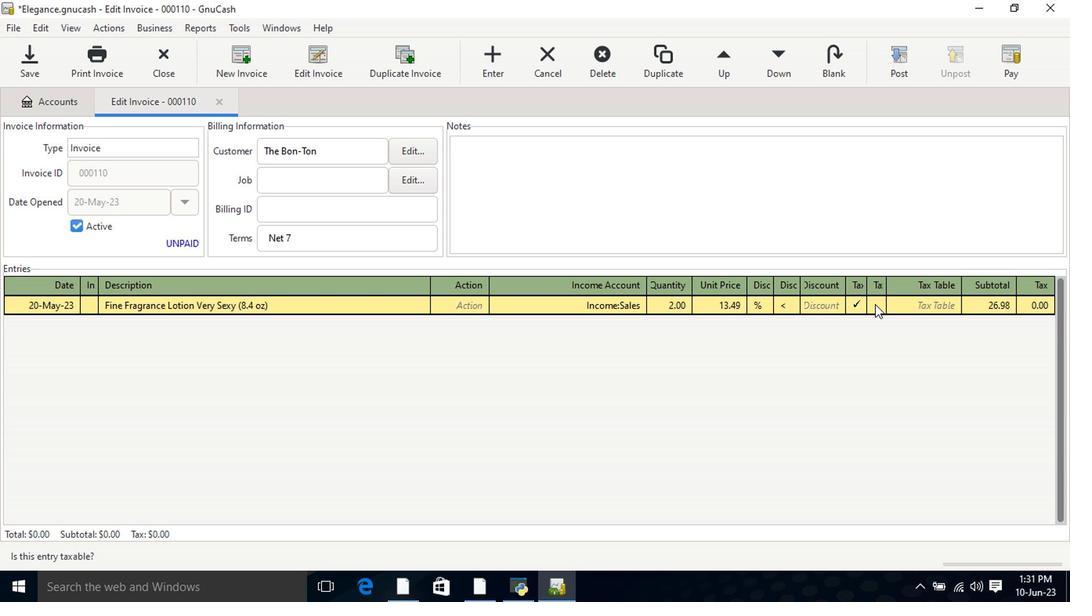 
Action: Mouse pressed left at (877, 306)
Screenshot: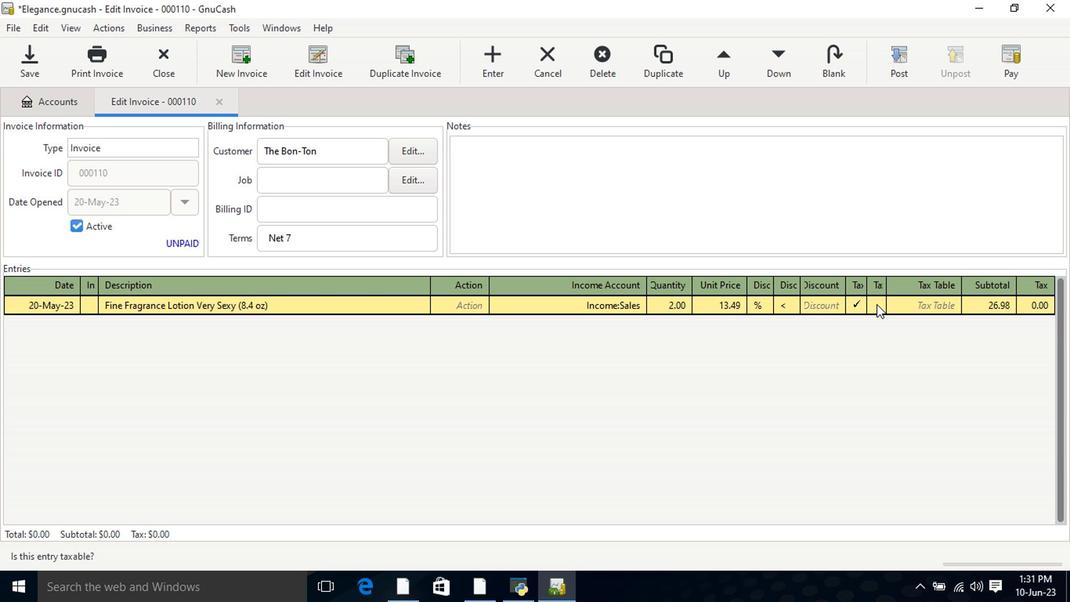 
Action: Mouse moved to (923, 307)
Screenshot: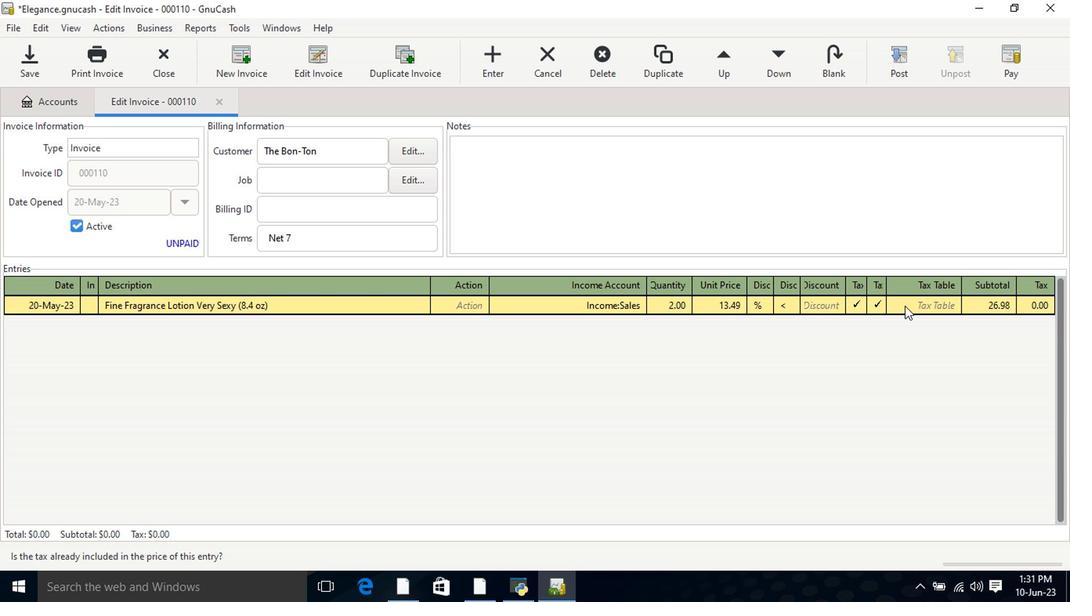 
Action: Mouse pressed left at (923, 307)
Screenshot: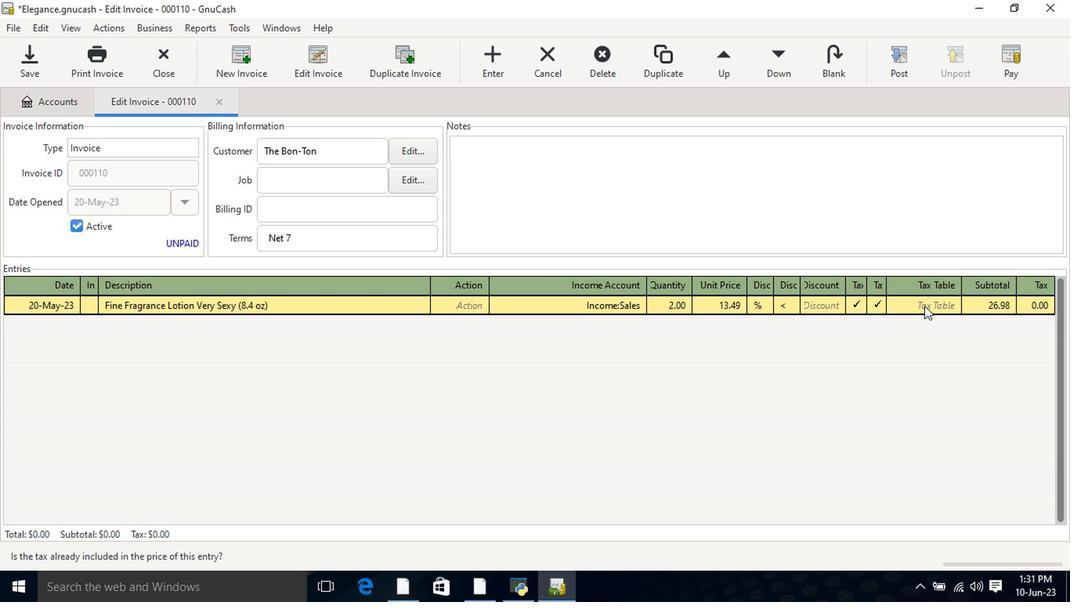 
Action: Mouse moved to (952, 308)
Screenshot: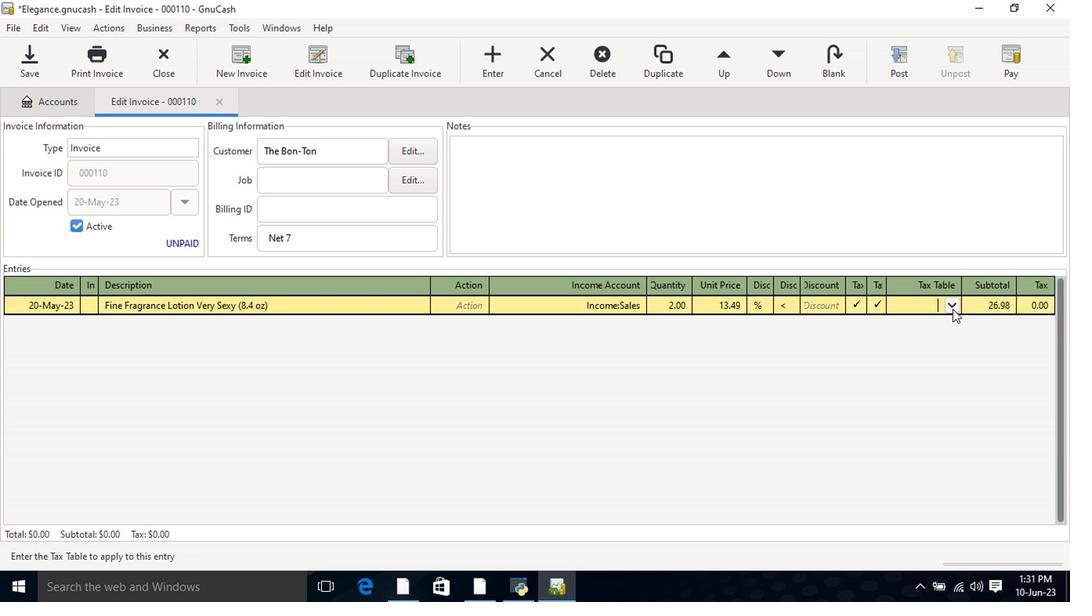 
Action: Mouse pressed left at (952, 308)
Screenshot: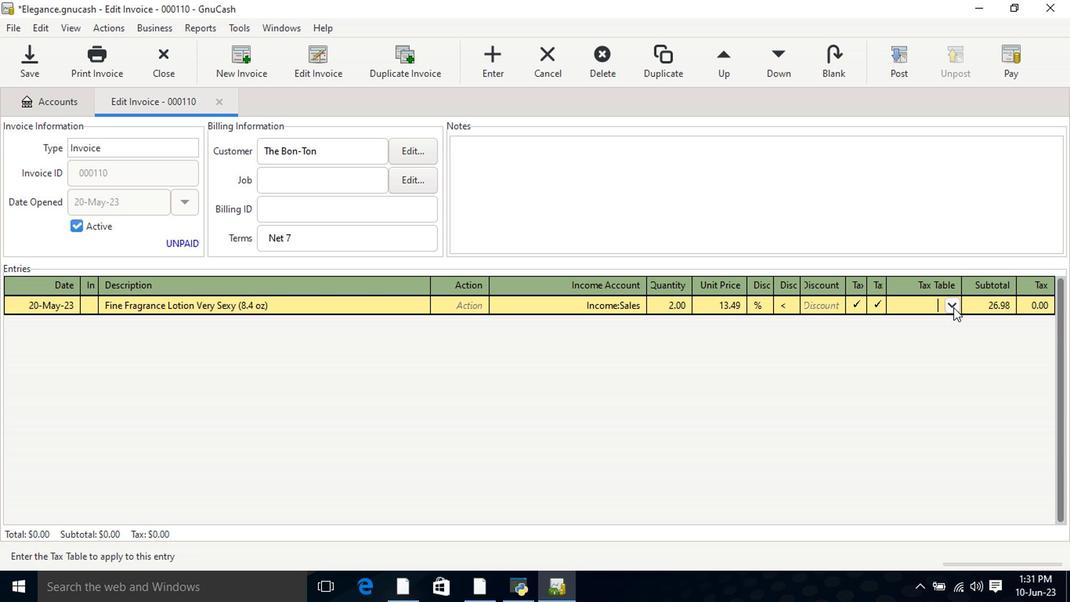 
Action: Mouse moved to (942, 325)
Screenshot: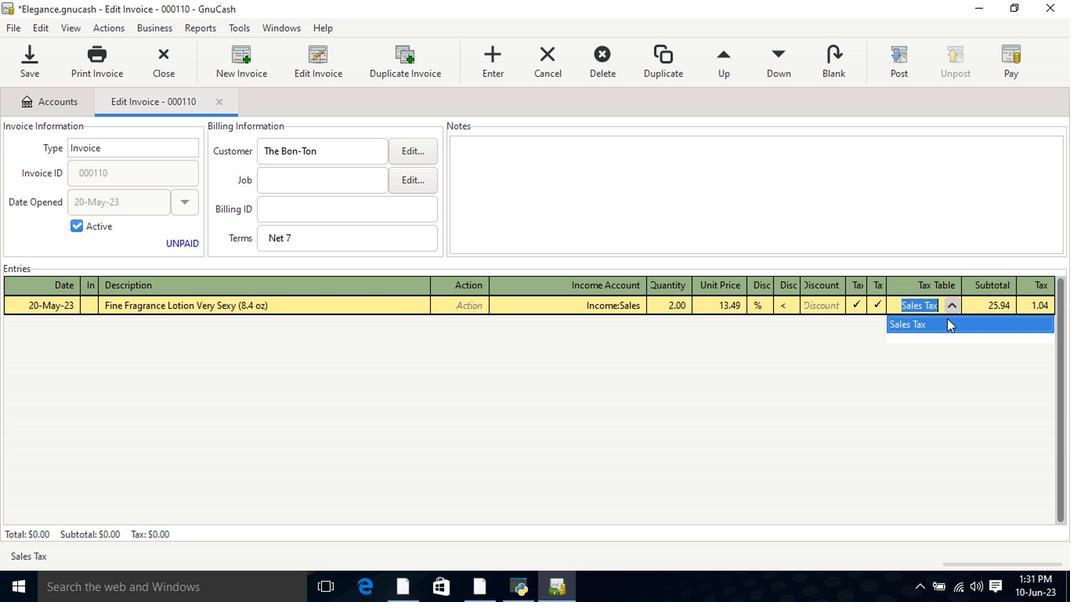 
Action: Key pressed <Key.tab>
Screenshot: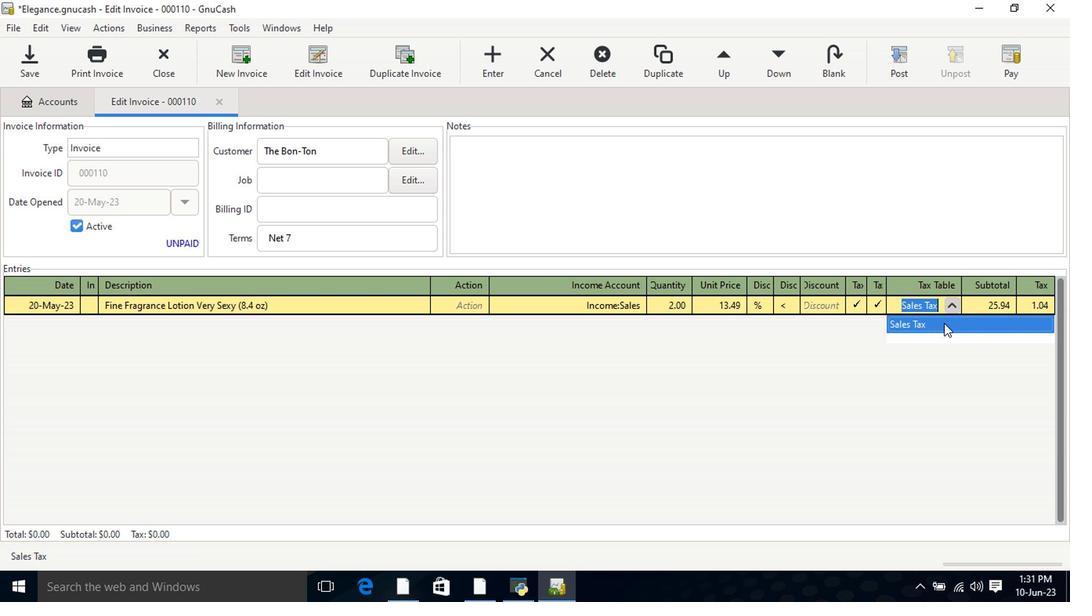 
Action: Mouse moved to (942, 325)
Screenshot: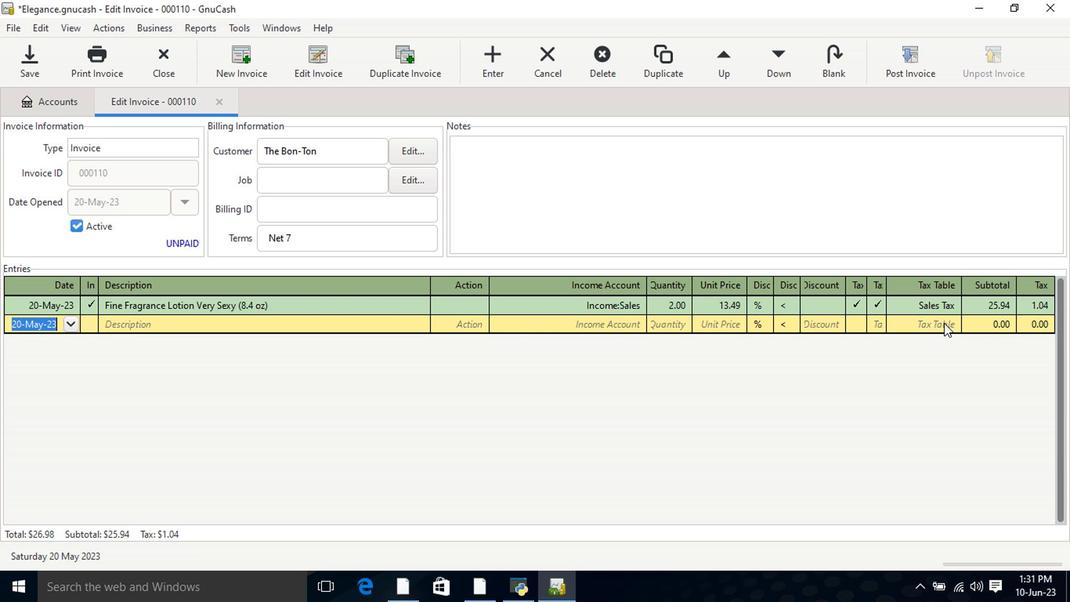 
Action: Key pressed <Key.tab>
Screenshot: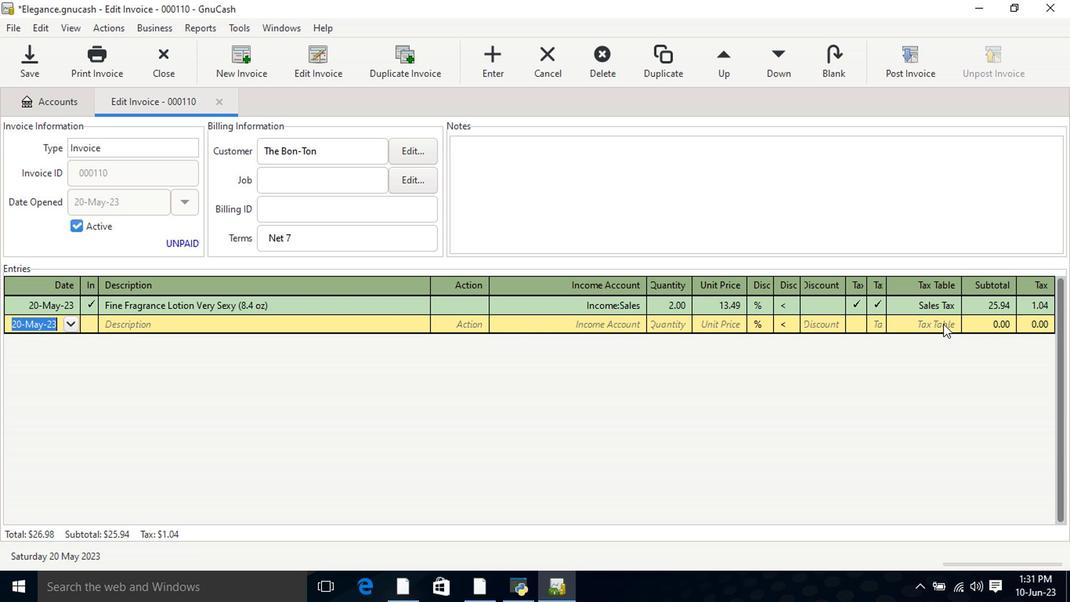 
Action: Mouse moved to (916, 55)
Screenshot: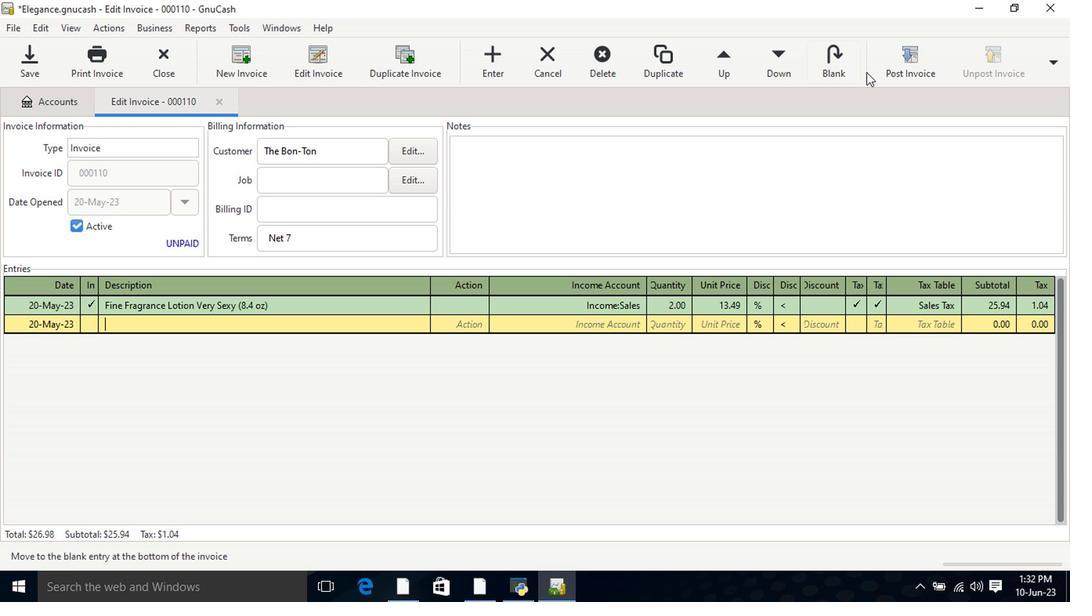 
Action: Mouse pressed left at (916, 55)
Screenshot: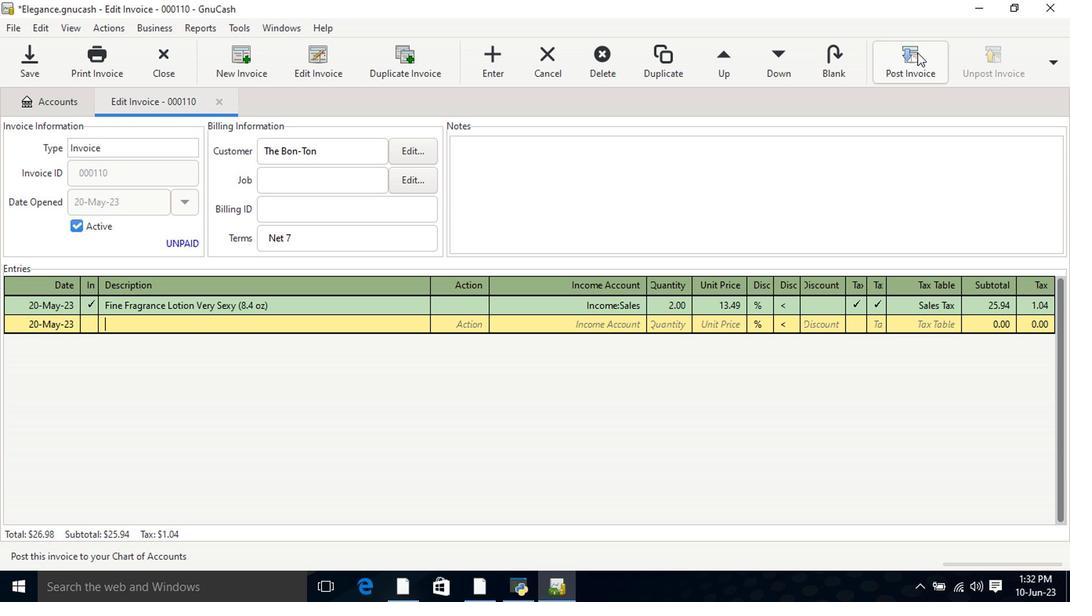 
Action: Mouse moved to (666, 264)
Screenshot: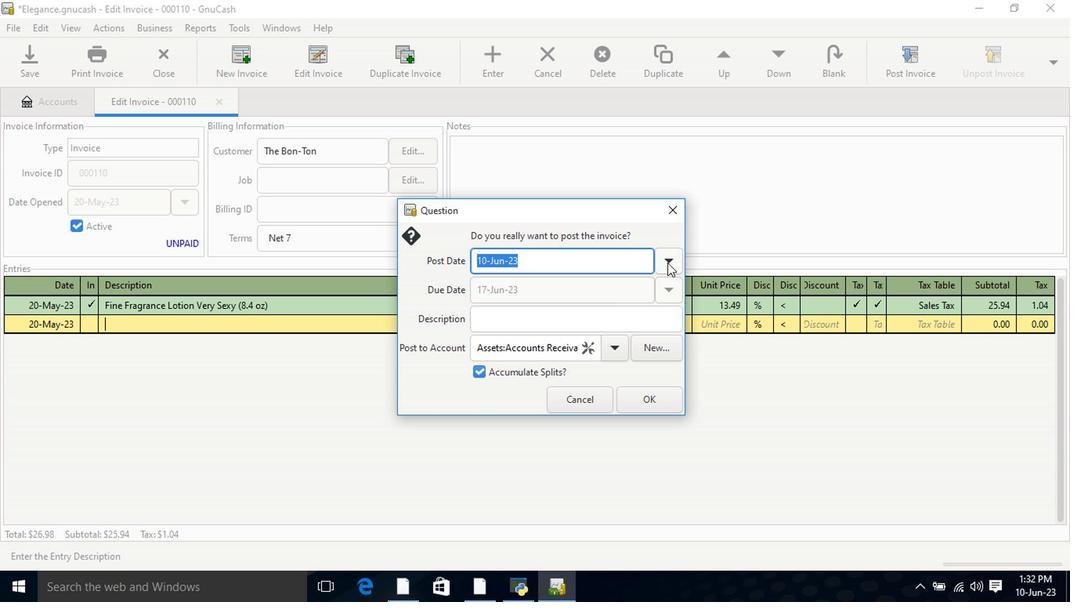 
Action: Mouse pressed left at (666, 264)
Screenshot: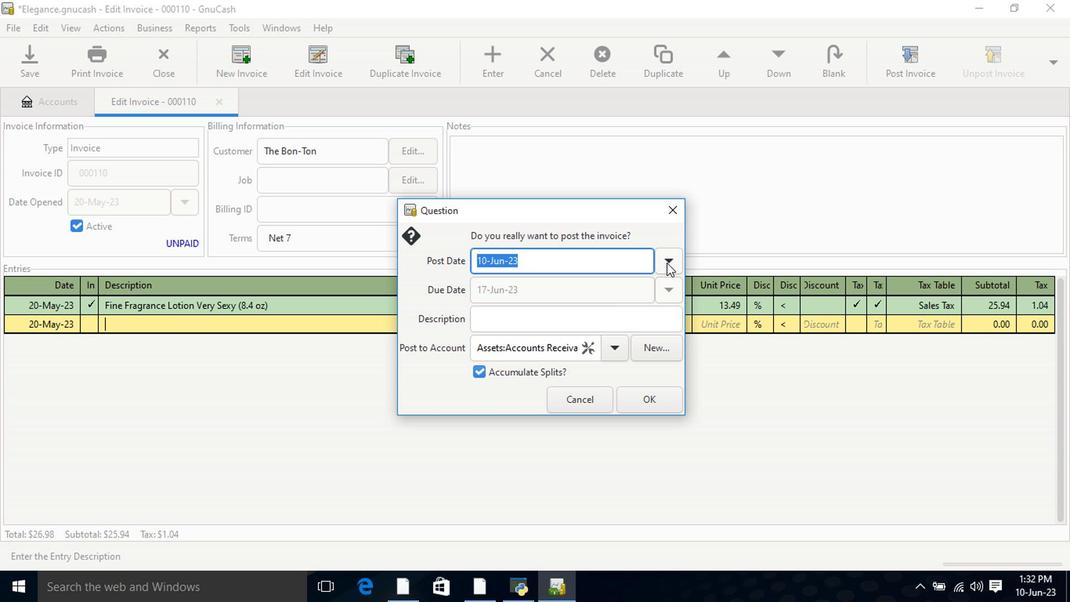 
Action: Mouse moved to (544, 286)
Screenshot: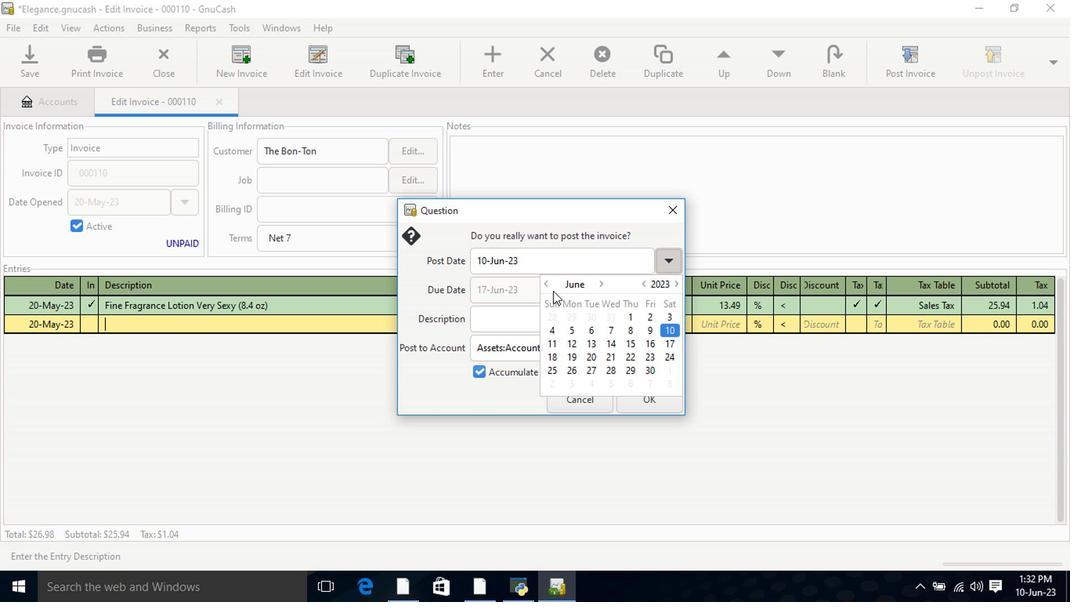 
Action: Mouse pressed left at (544, 286)
Screenshot: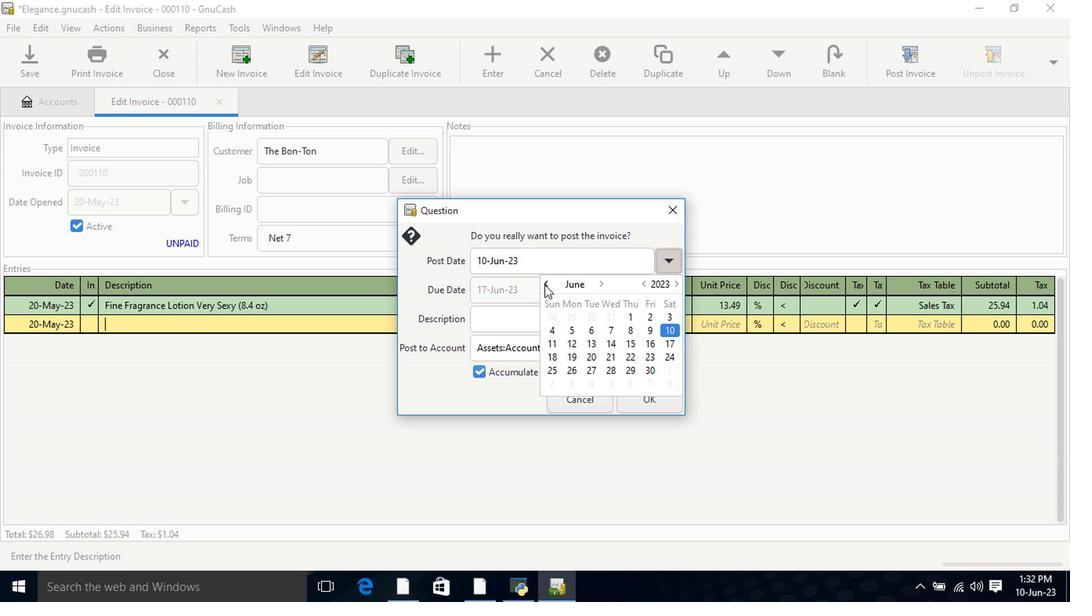 
Action: Mouse moved to (668, 344)
Screenshot: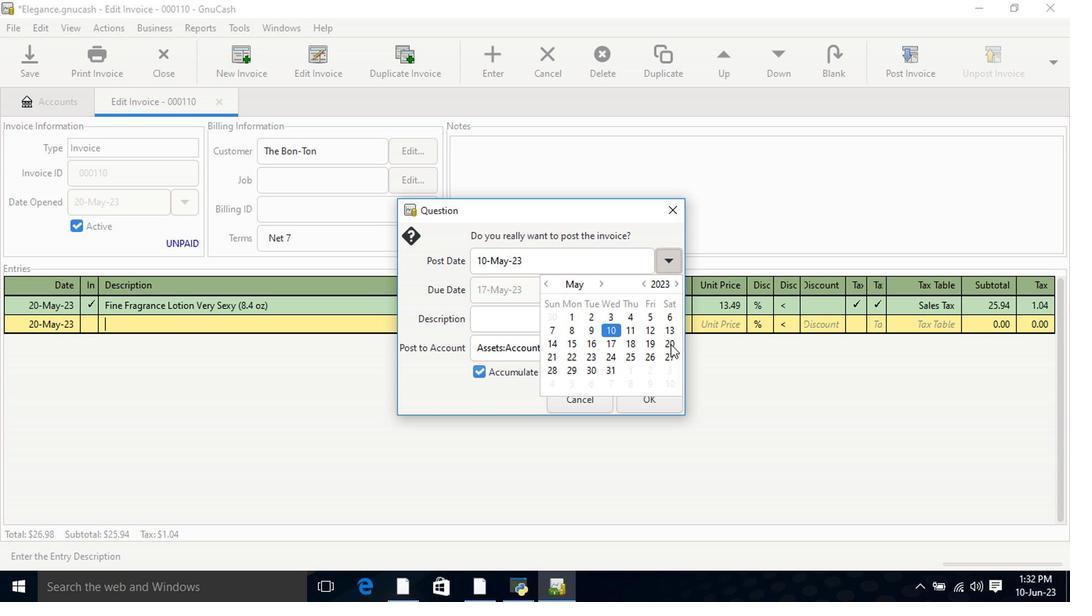 
Action: Mouse pressed left at (668, 344)
Screenshot: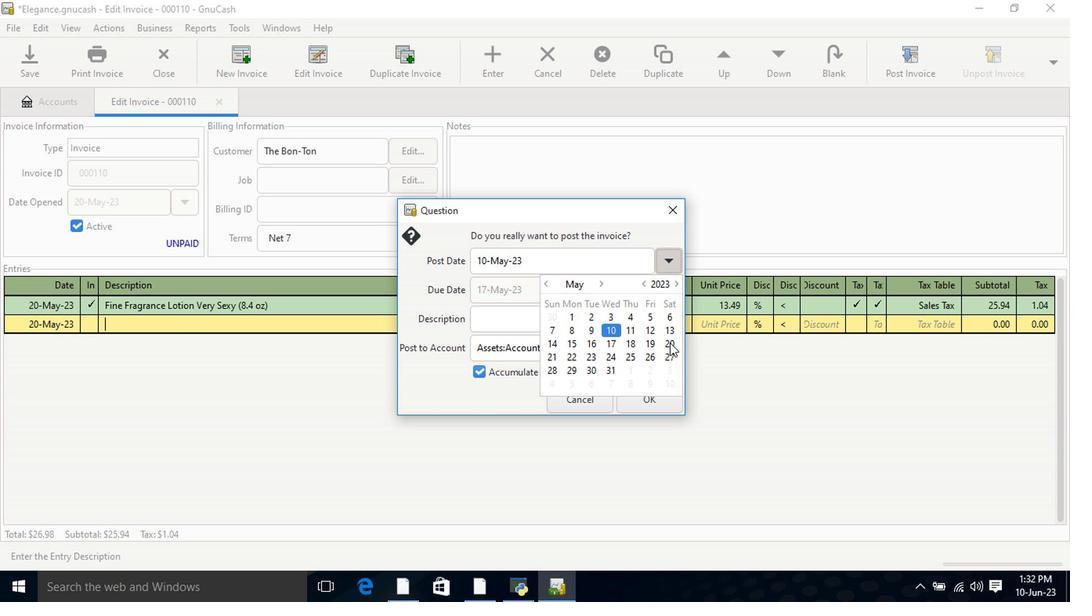 
Action: Mouse pressed left at (668, 344)
Screenshot: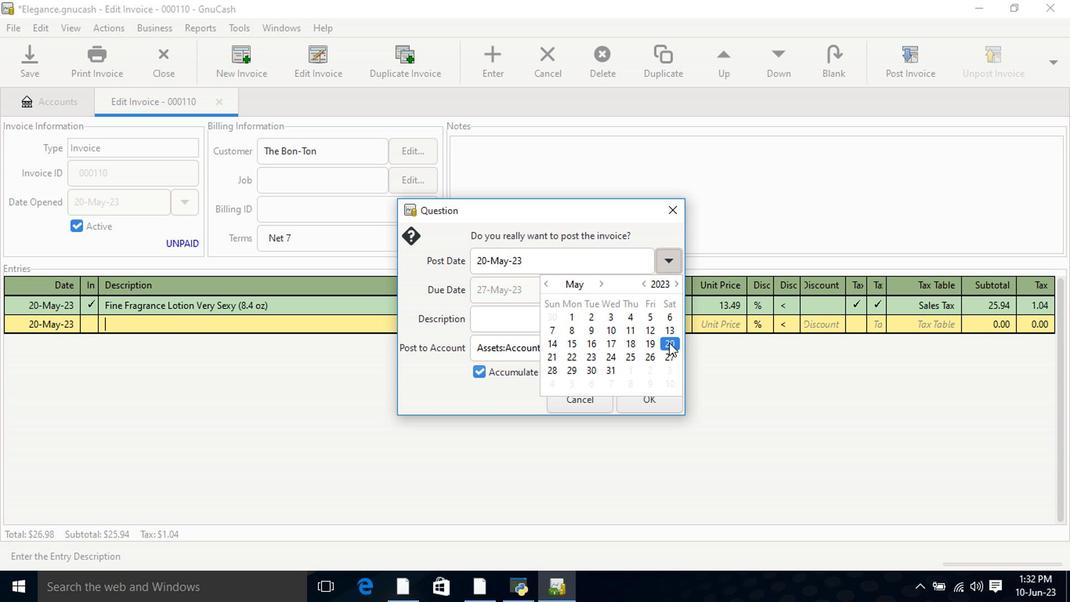 
Action: Mouse moved to (646, 403)
Screenshot: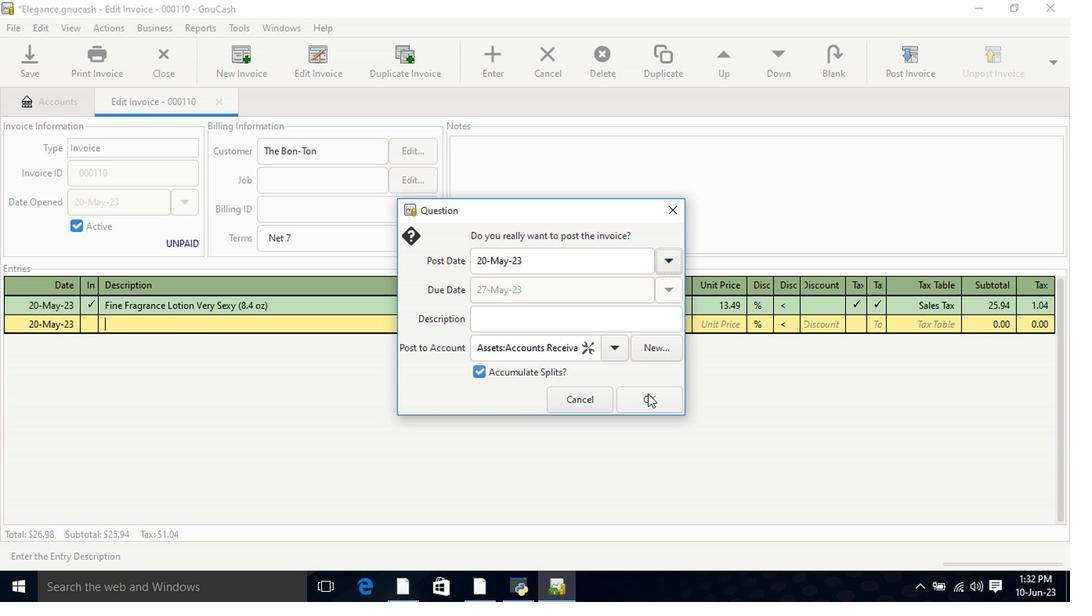 
Action: Mouse pressed left at (646, 403)
Screenshot: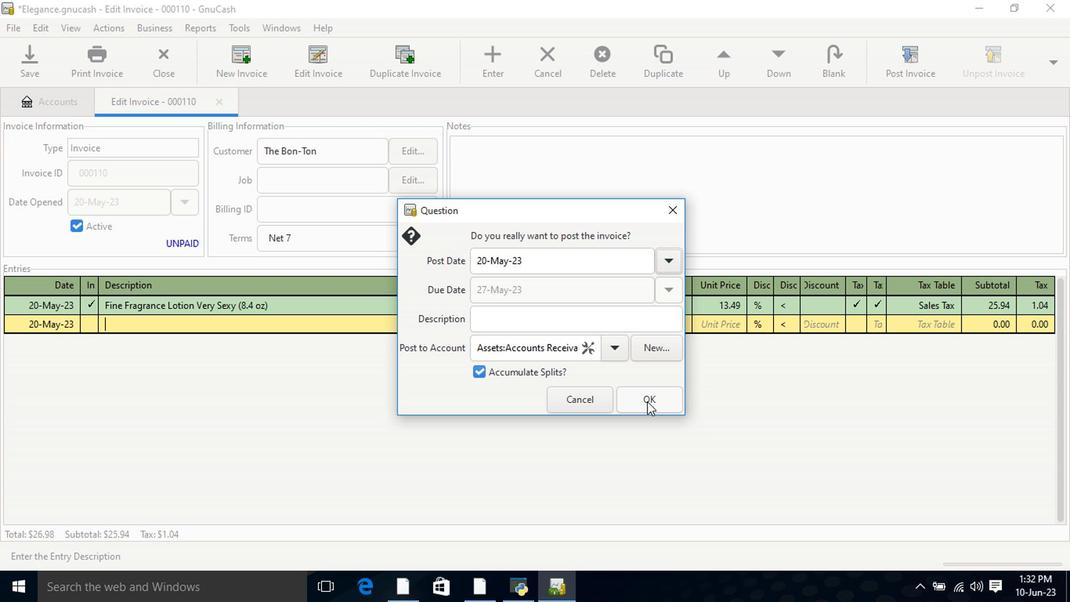 
Action: Mouse moved to (1016, 65)
Screenshot: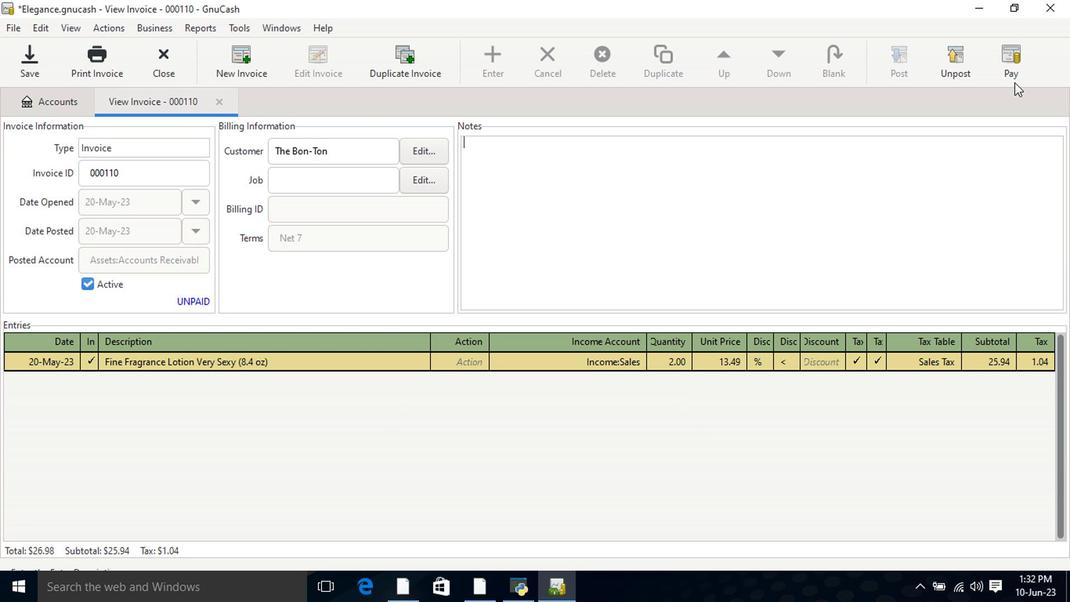 
Action: Mouse pressed left at (1016, 65)
Screenshot: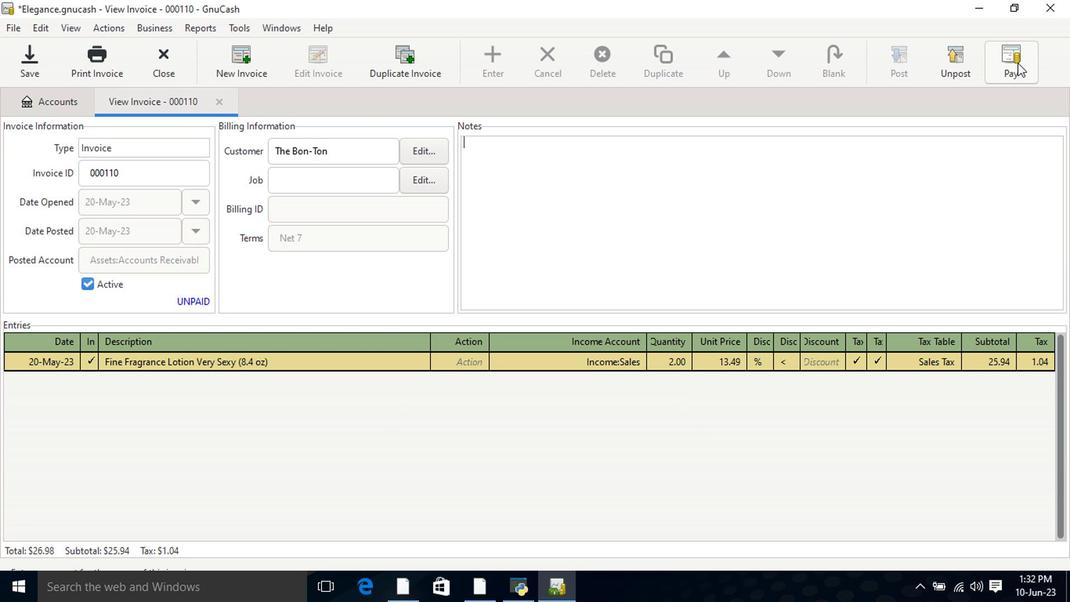 
Action: Mouse moved to (478, 306)
Screenshot: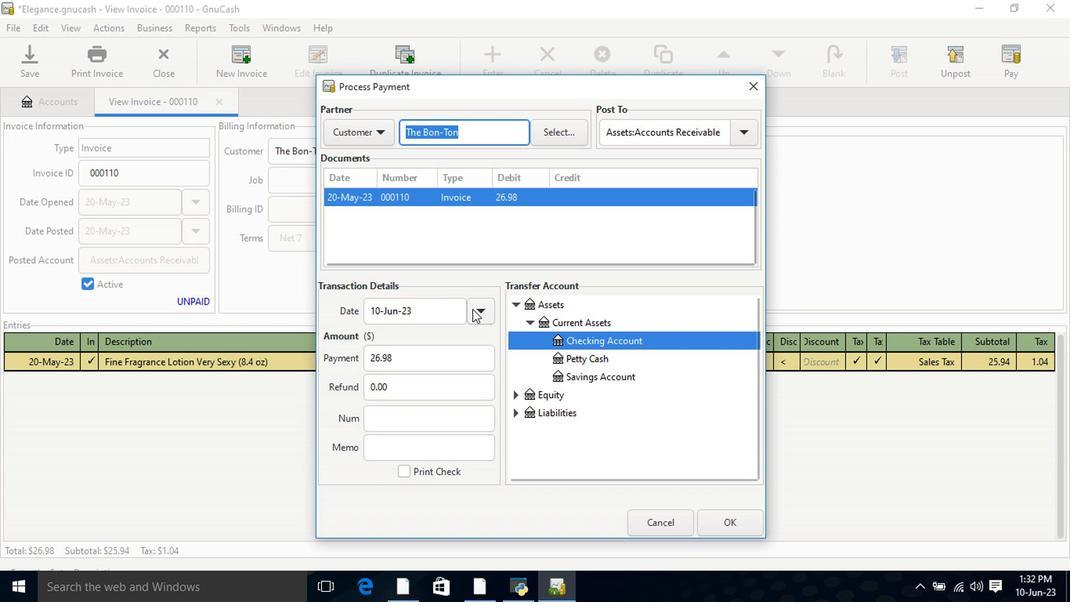 
Action: Mouse pressed left at (478, 306)
Screenshot: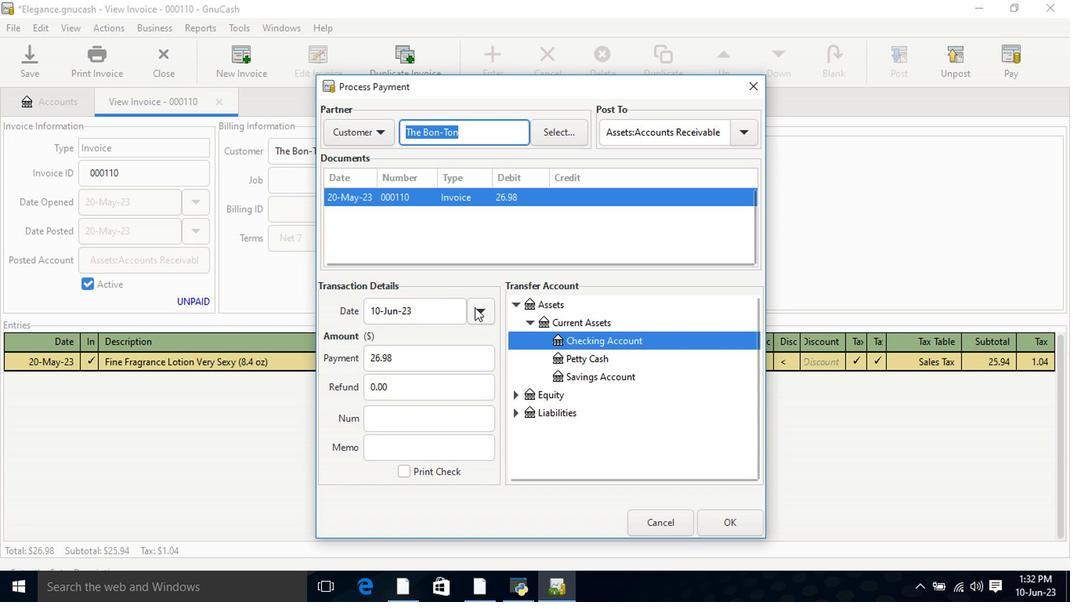
Action: Mouse moved to (358, 336)
Screenshot: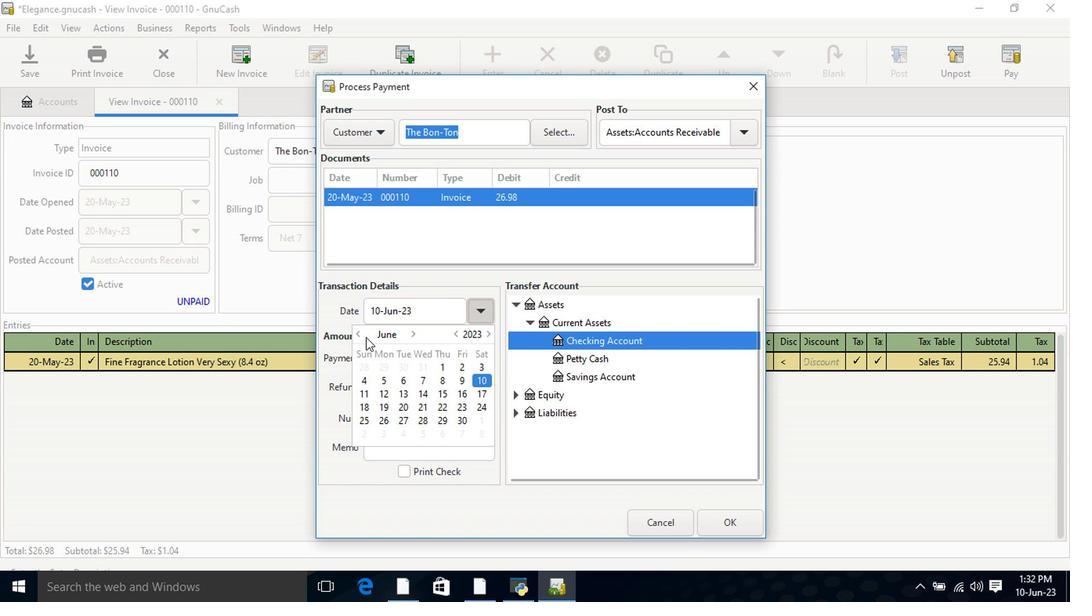 
Action: Mouse pressed left at (358, 336)
Screenshot: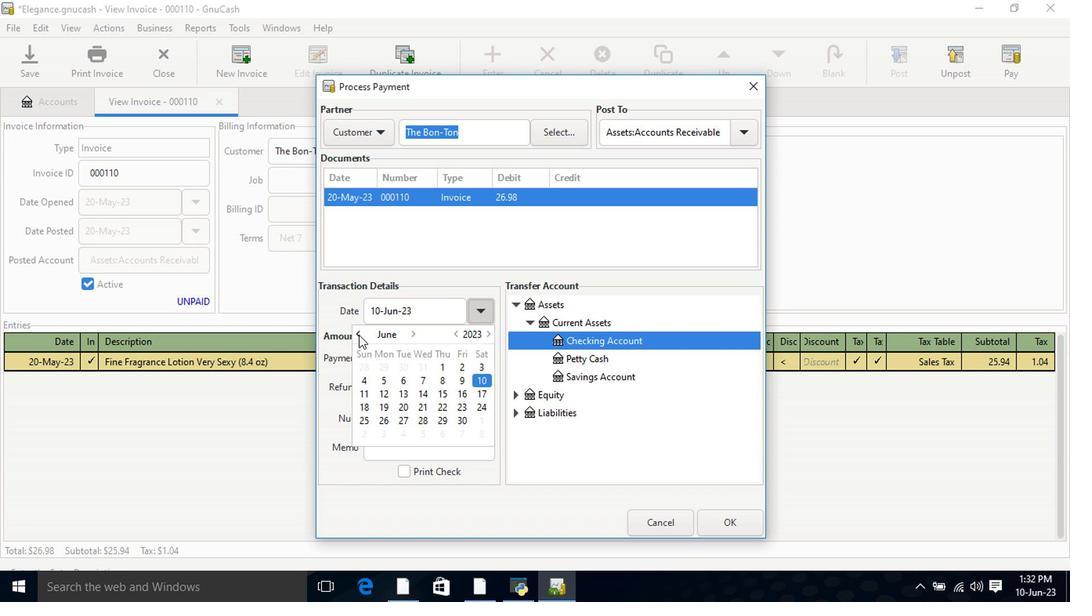 
Action: Mouse moved to (461, 409)
Screenshot: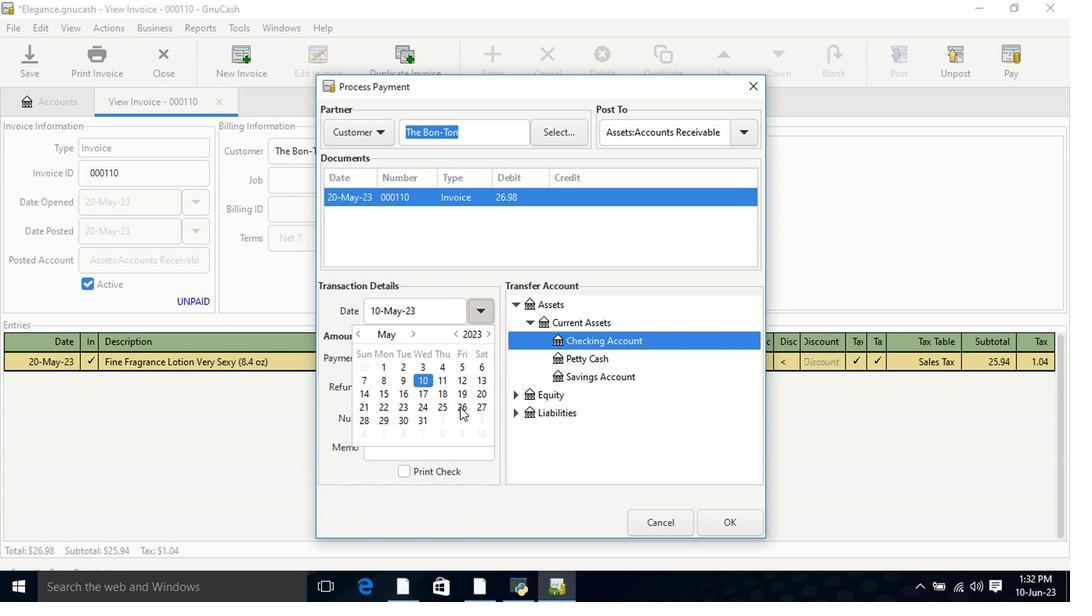 
Action: Mouse pressed left at (461, 409)
Screenshot: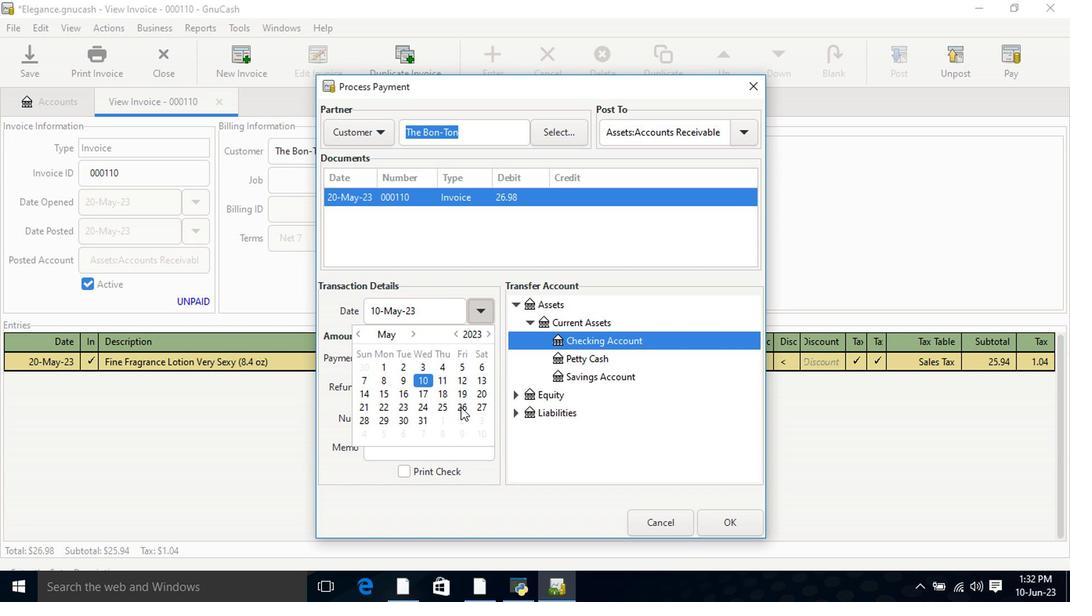
Action: Mouse pressed left at (461, 409)
Screenshot: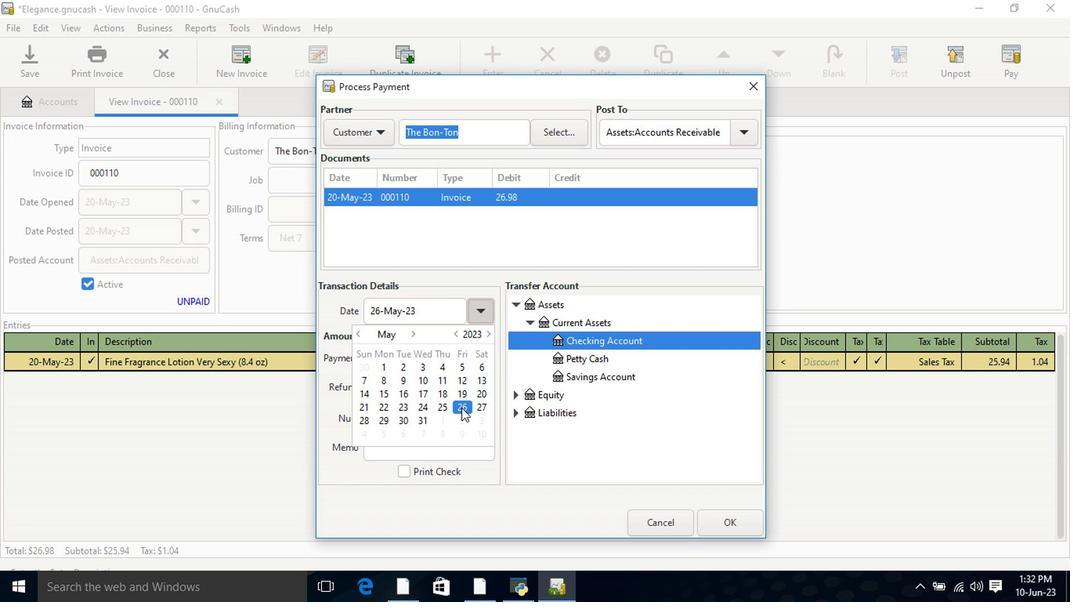 
Action: Mouse moved to (515, 303)
Screenshot: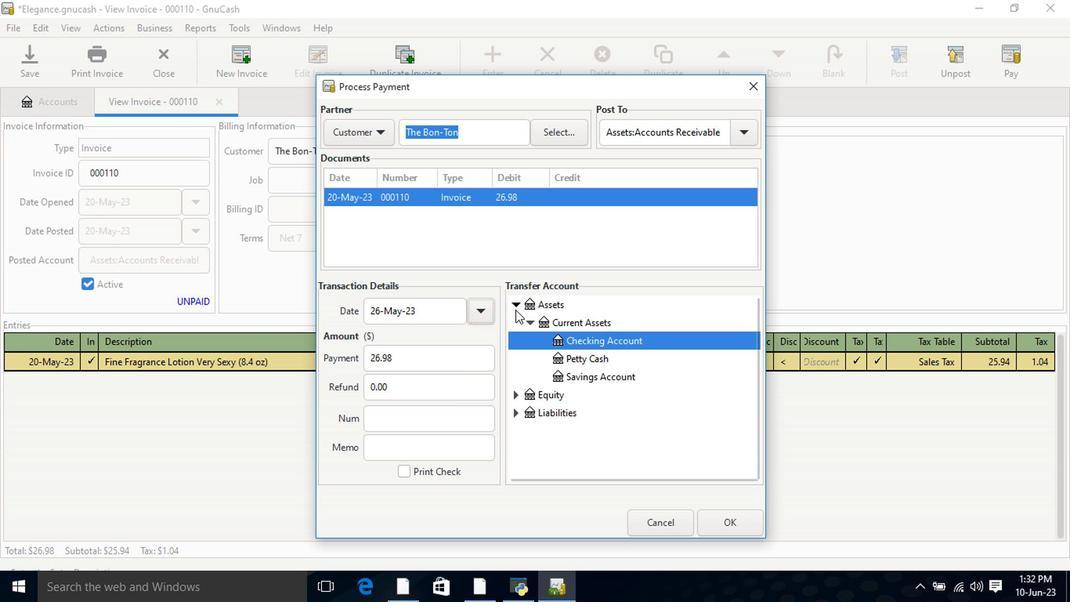 
Action: Mouse pressed left at (515, 303)
Screenshot: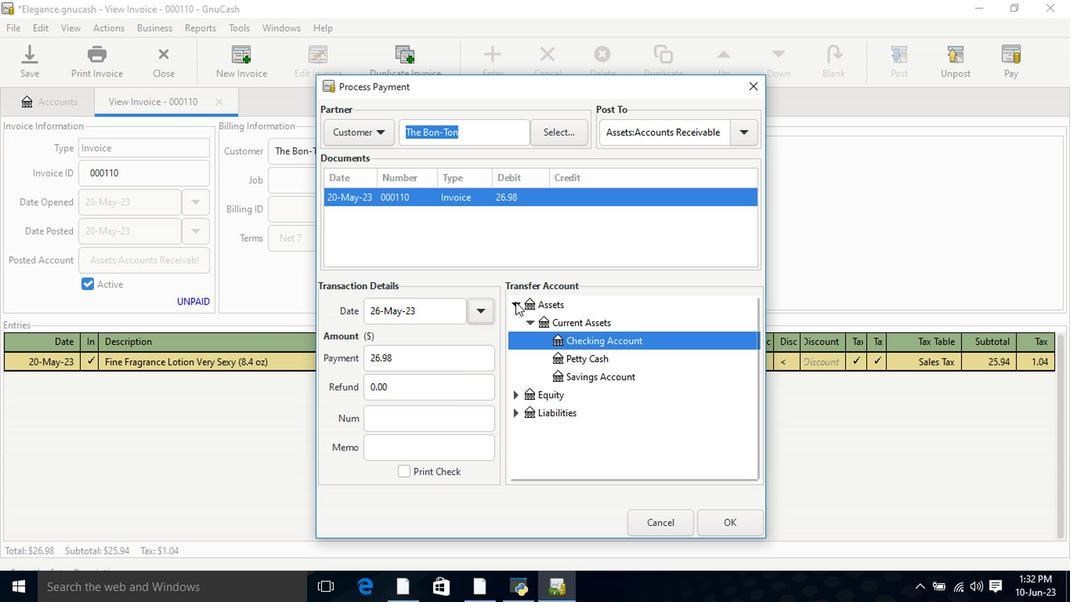 
Action: Mouse moved to (515, 307)
Screenshot: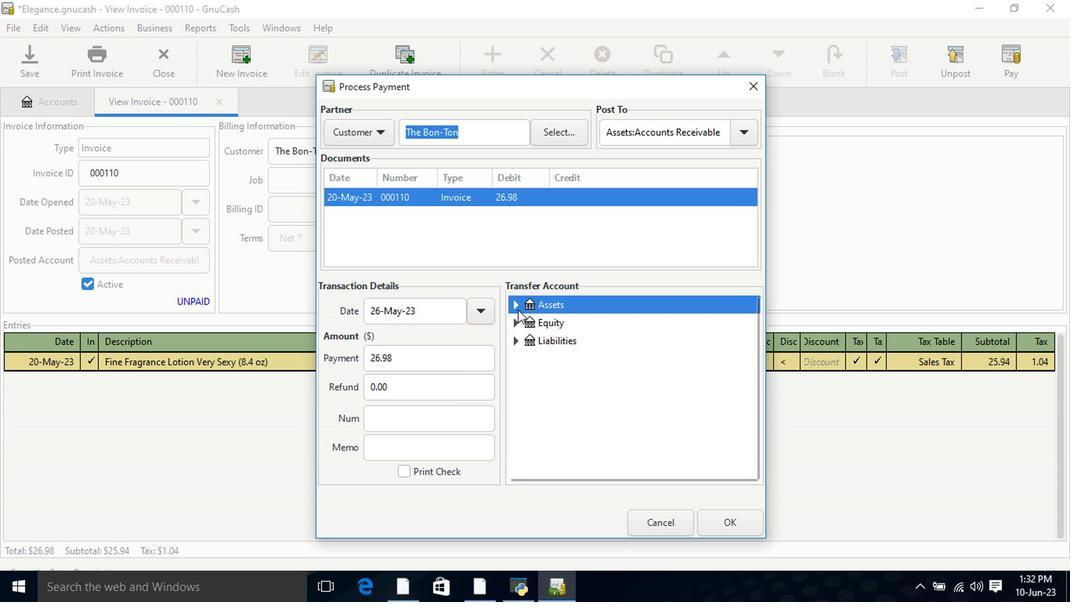 
Action: Mouse pressed left at (515, 307)
Screenshot: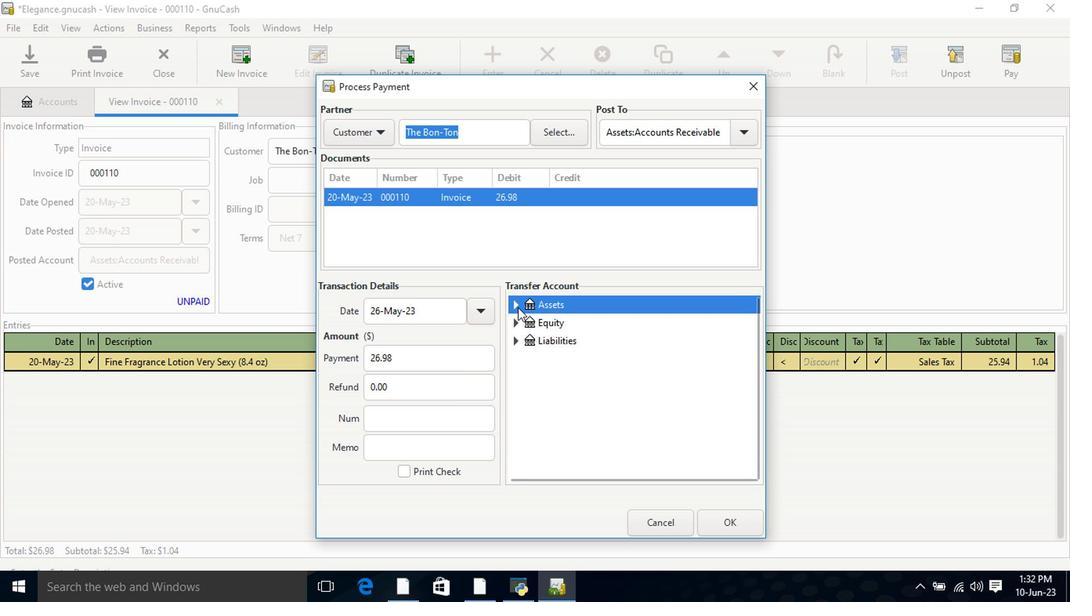 
Action: Mouse moved to (529, 319)
Screenshot: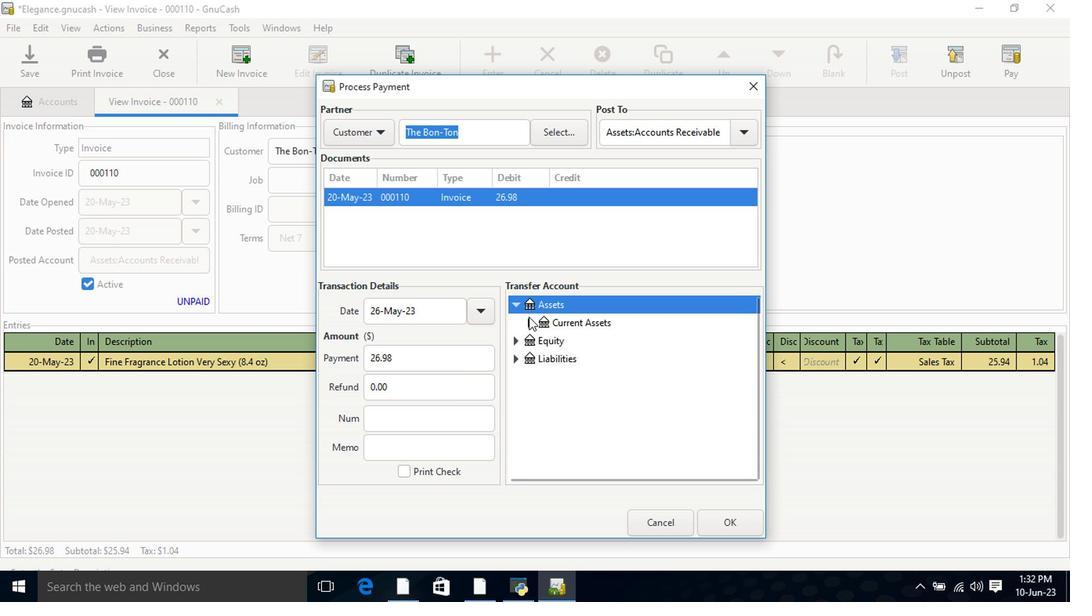 
Action: Mouse pressed left at (529, 319)
Screenshot: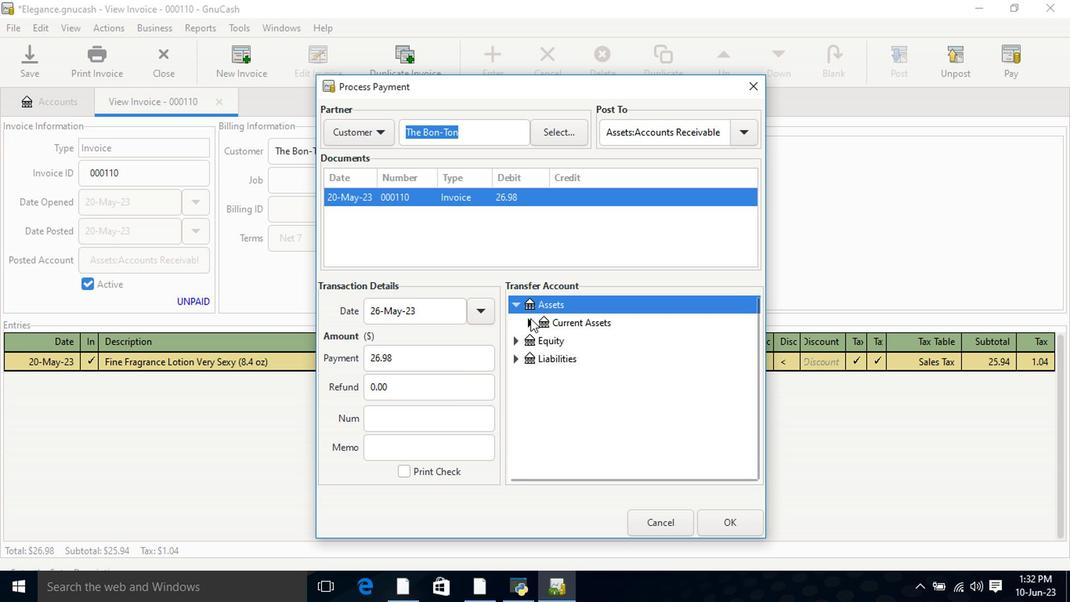 
Action: Mouse moved to (564, 341)
Screenshot: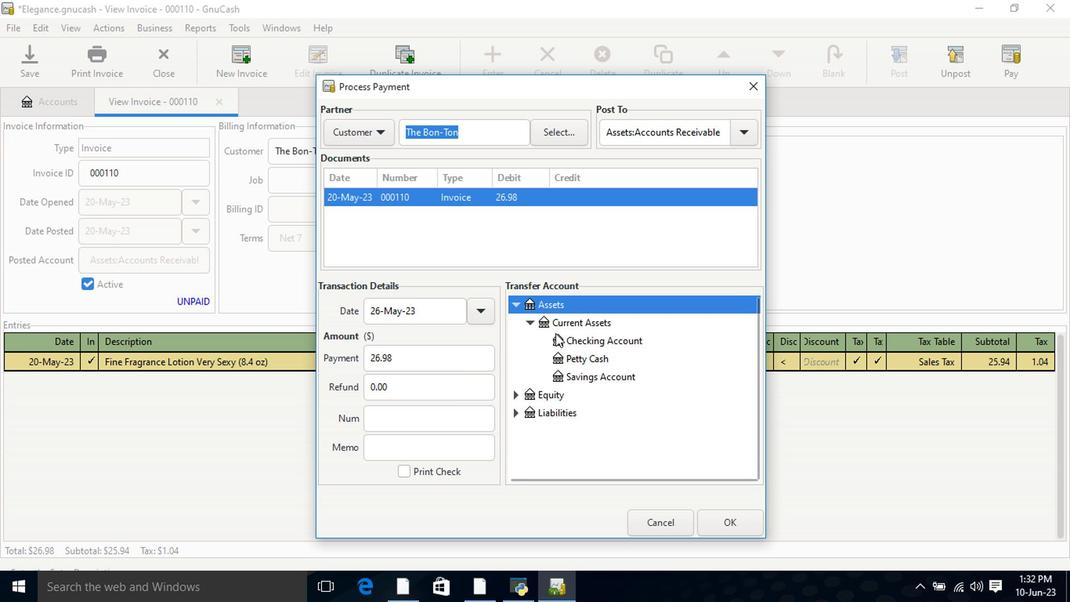 
Action: Mouse pressed left at (564, 341)
Screenshot: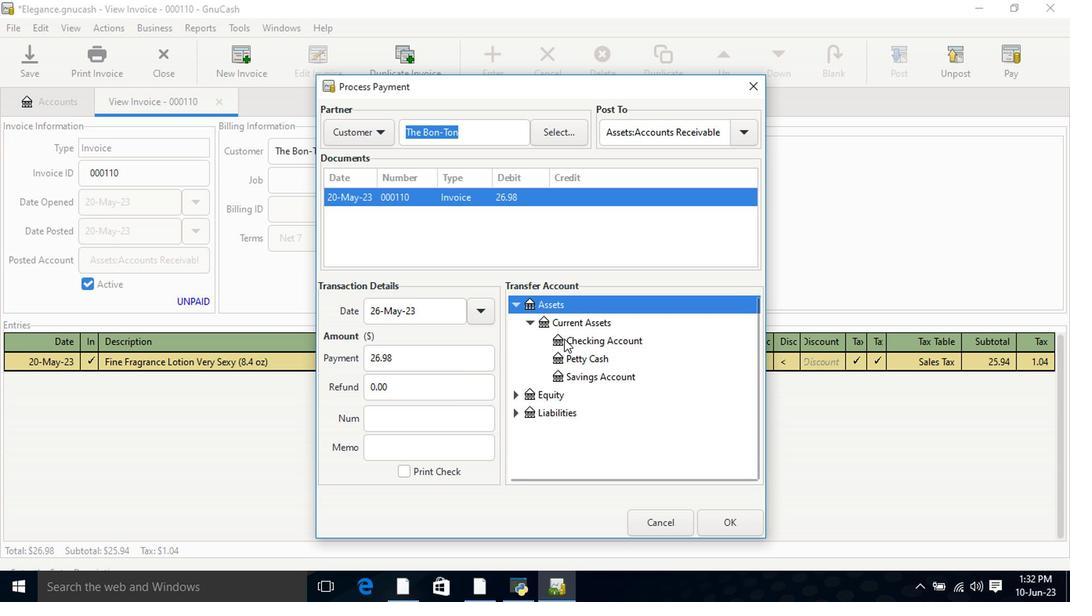 
Action: Mouse moved to (726, 523)
Screenshot: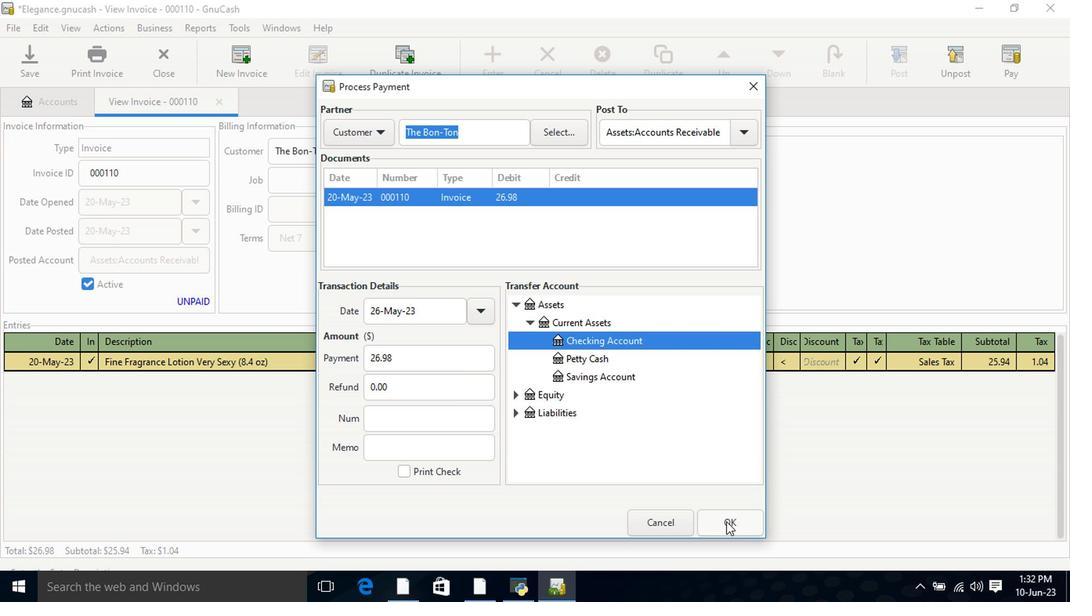 
Action: Mouse pressed left at (726, 523)
Screenshot: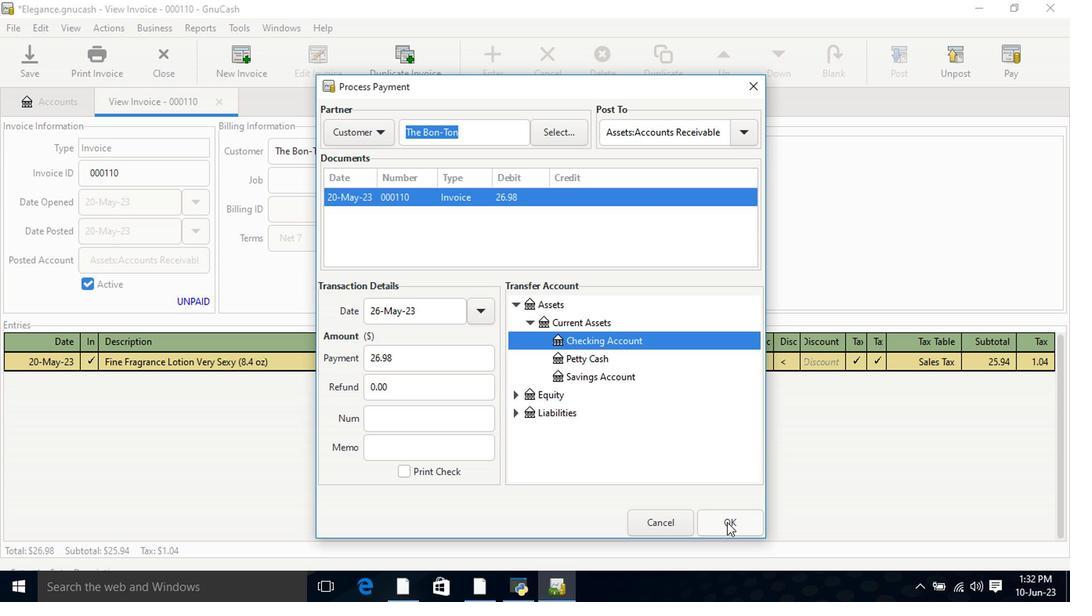 
Action: Mouse moved to (104, 63)
Screenshot: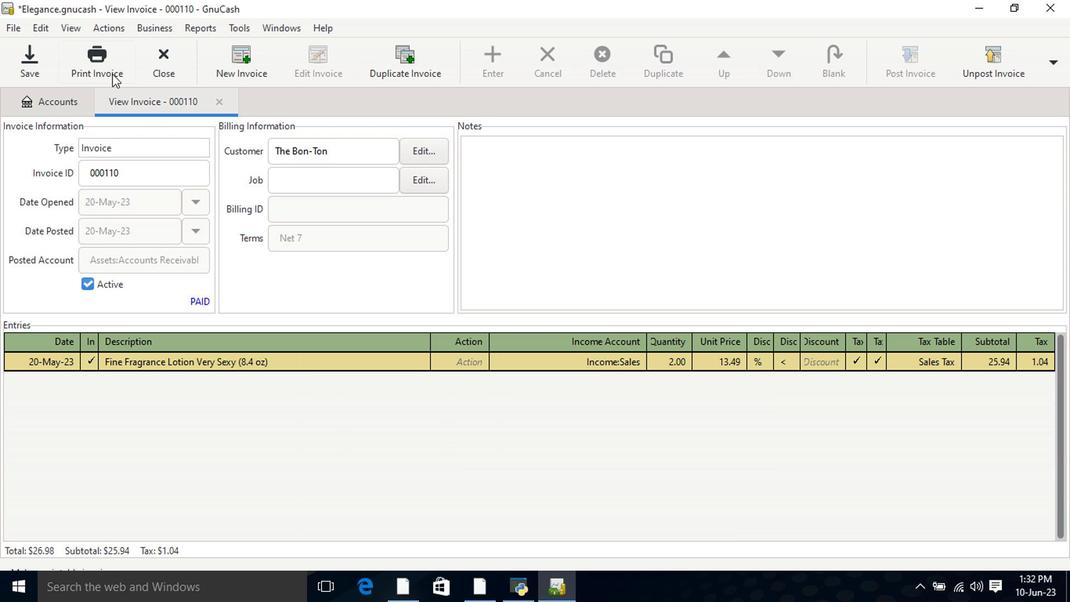 
Action: Mouse pressed left at (104, 63)
Screenshot: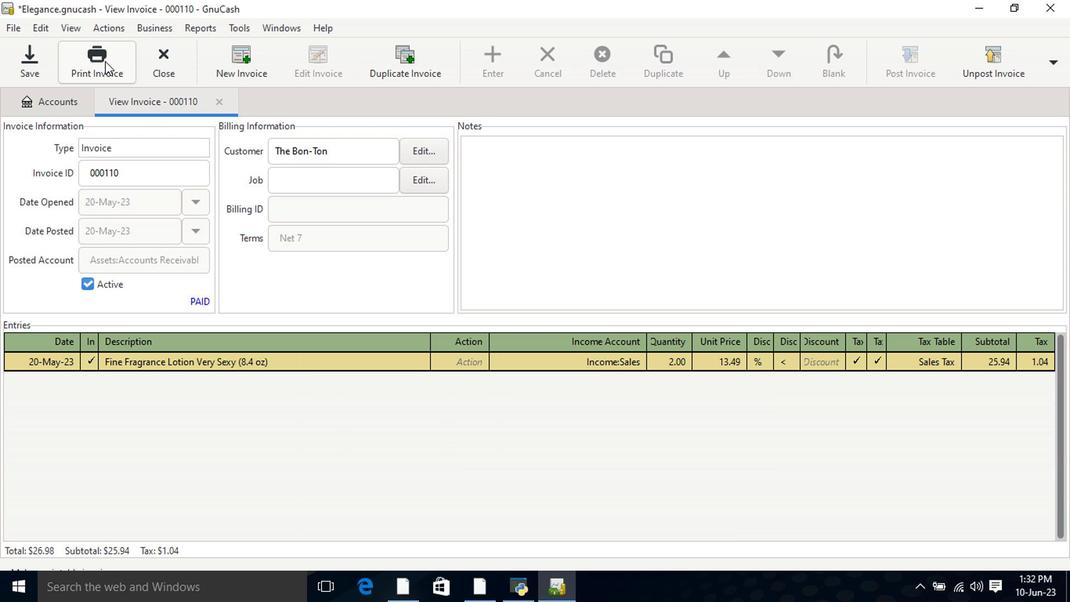 
Action: Mouse moved to (684, 57)
Screenshot: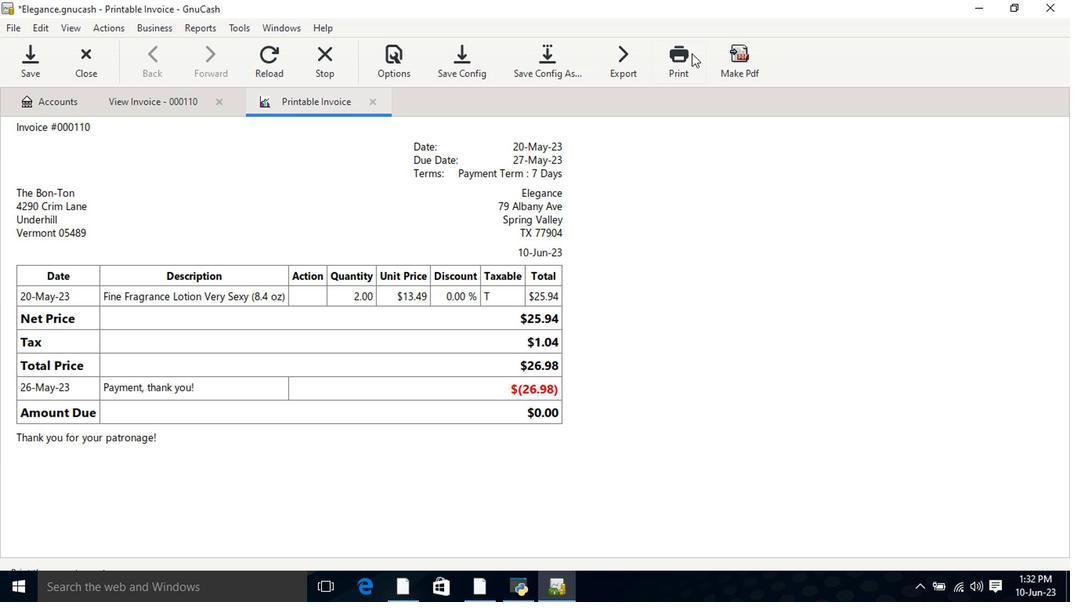 
Action: Mouse pressed left at (684, 57)
Screenshot: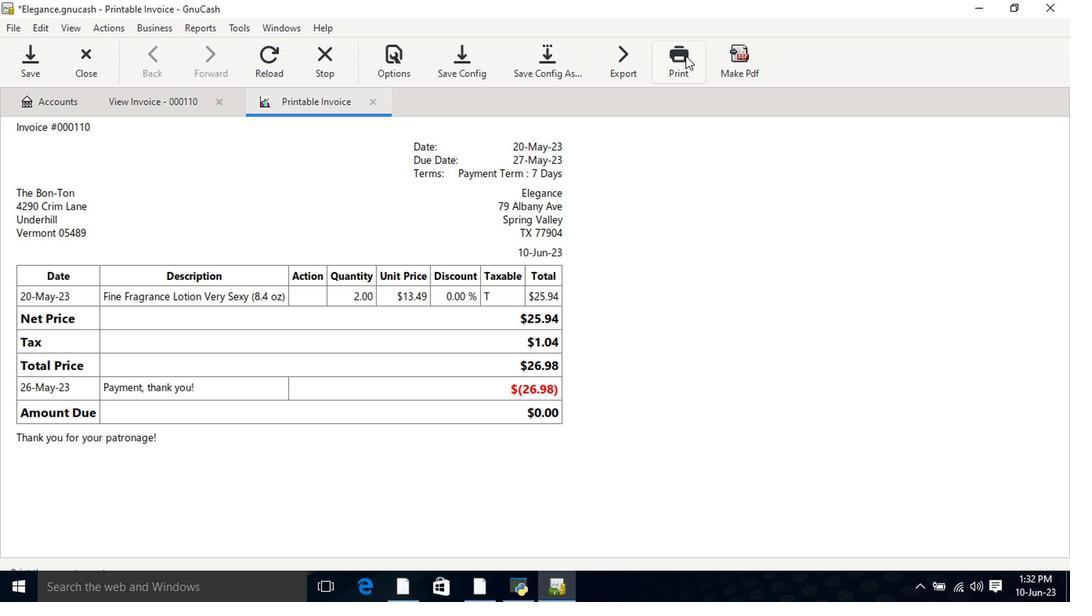 
Action: Mouse moved to (216, 323)
Screenshot: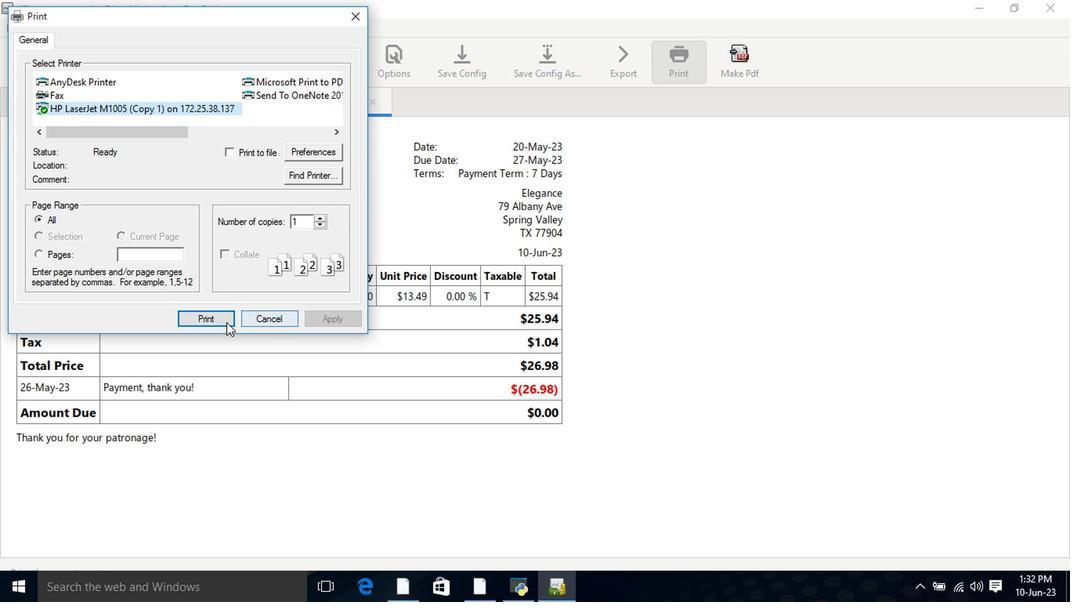 
Action: Mouse pressed left at (216, 323)
Screenshot: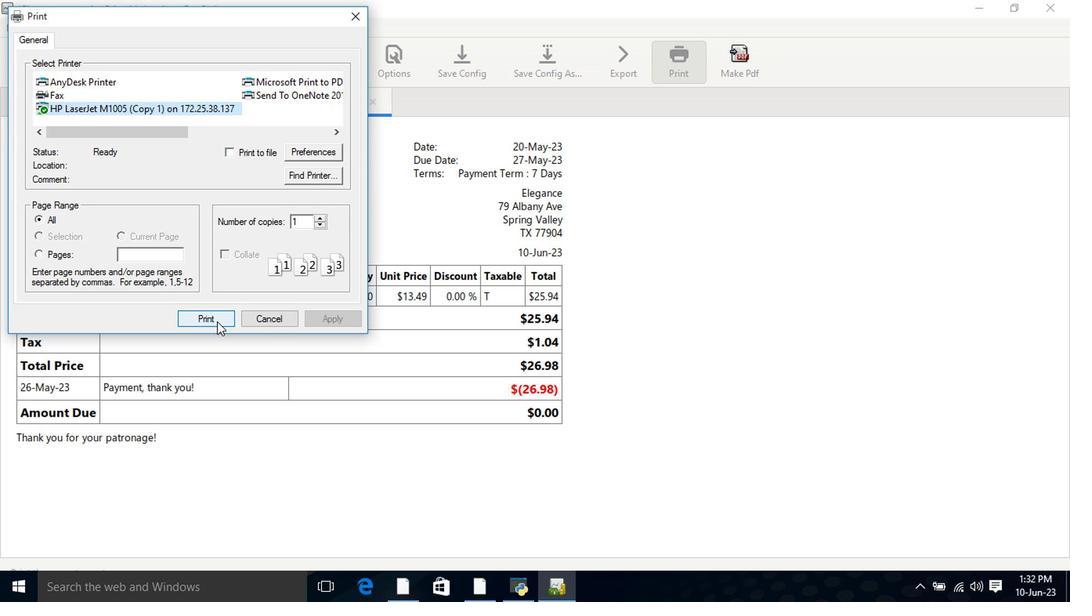 
Action: Mouse moved to (561, 425)
Screenshot: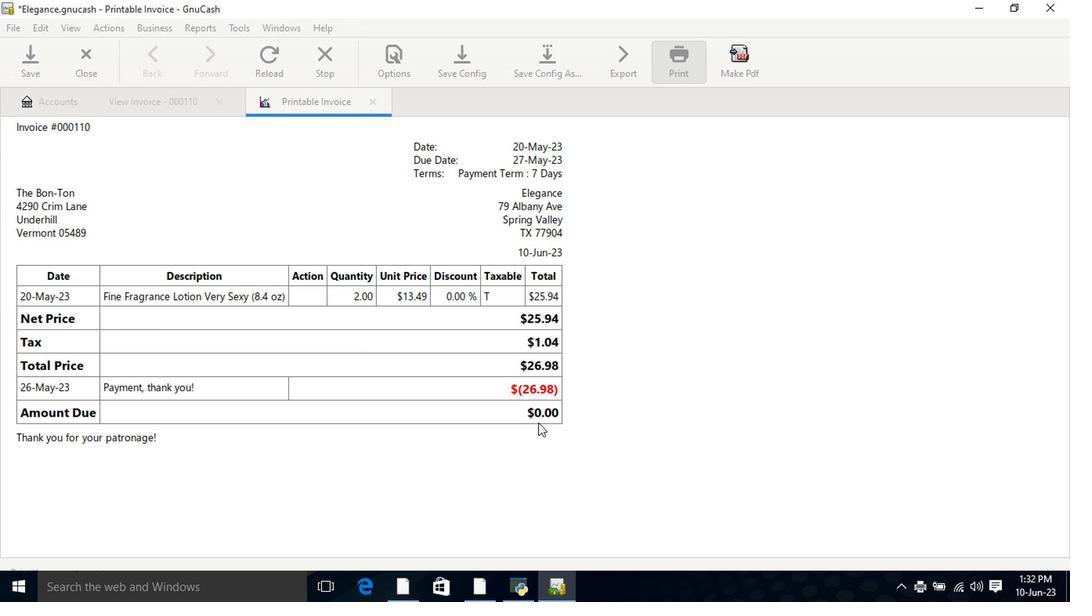 
